 Task: Check the percentage active listings of vinyl sliding in the last 3 years.
Action: Mouse moved to (765, 183)
Screenshot: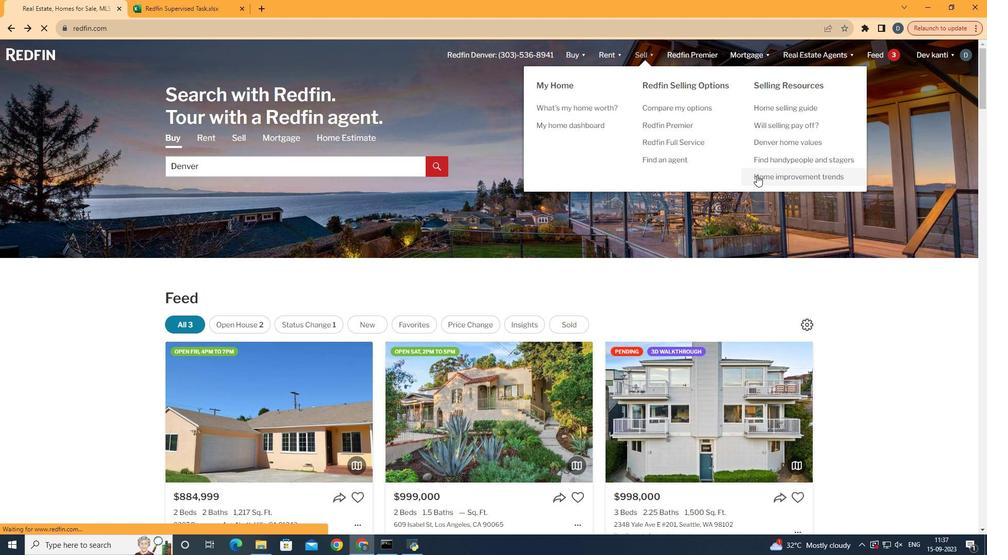 
Action: Mouse pressed left at (765, 183)
Screenshot: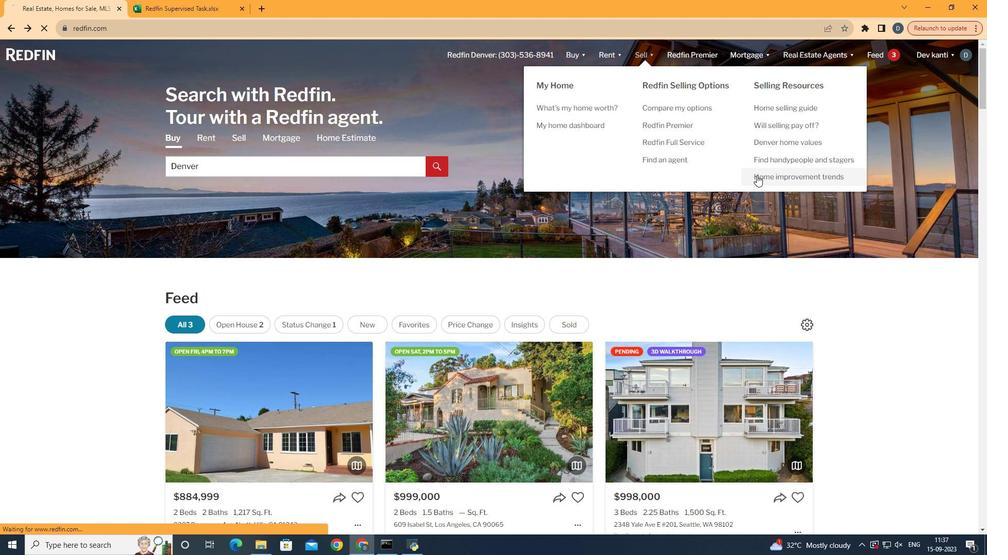 
Action: Mouse moved to (250, 199)
Screenshot: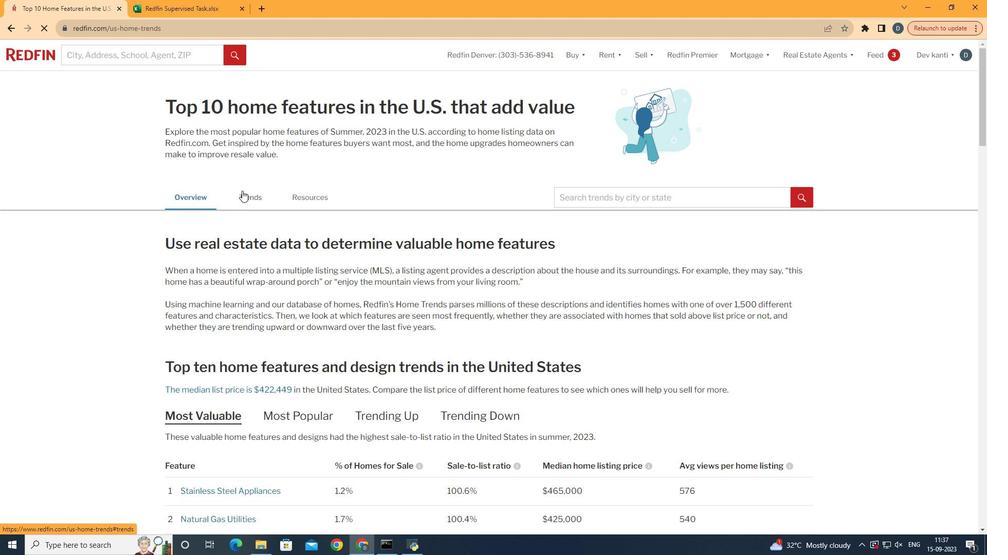 
Action: Mouse pressed left at (250, 199)
Screenshot: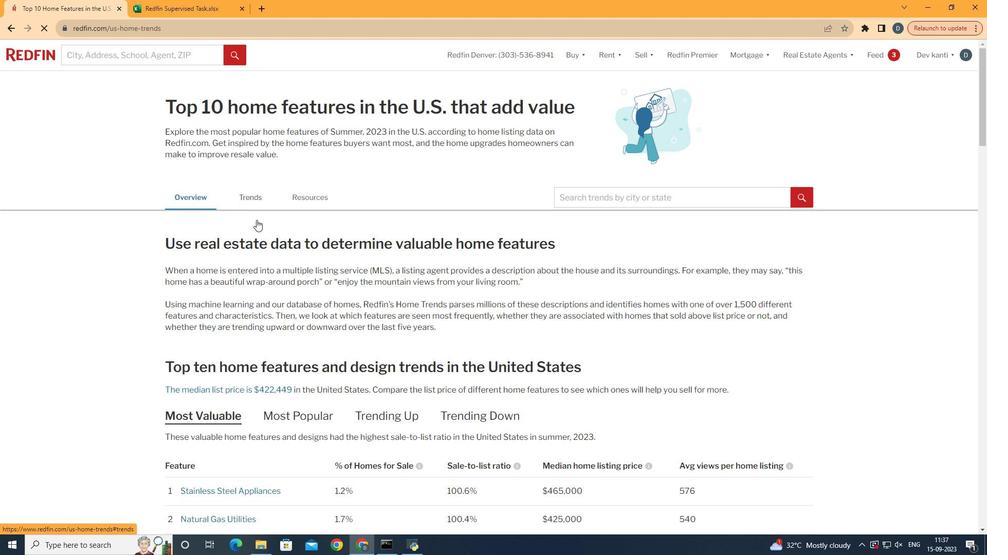 
Action: Mouse moved to (301, 272)
Screenshot: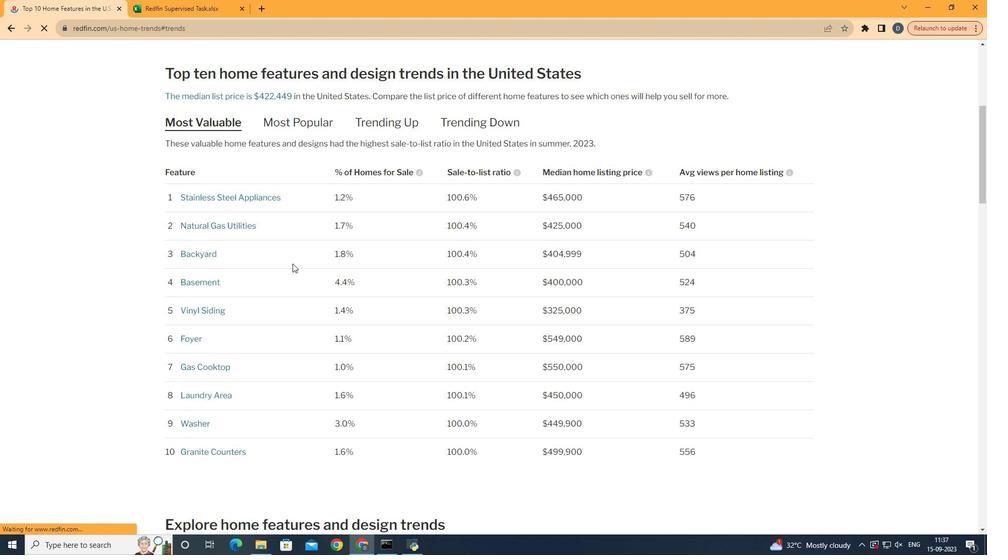 
Action: Mouse scrolled (301, 271) with delta (0, 0)
Screenshot: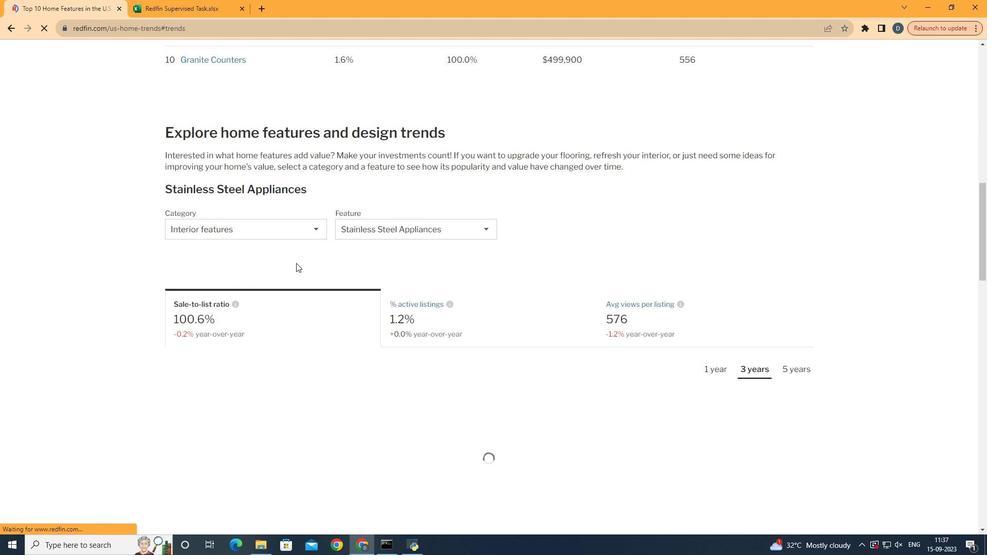 
Action: Mouse scrolled (301, 271) with delta (0, 0)
Screenshot: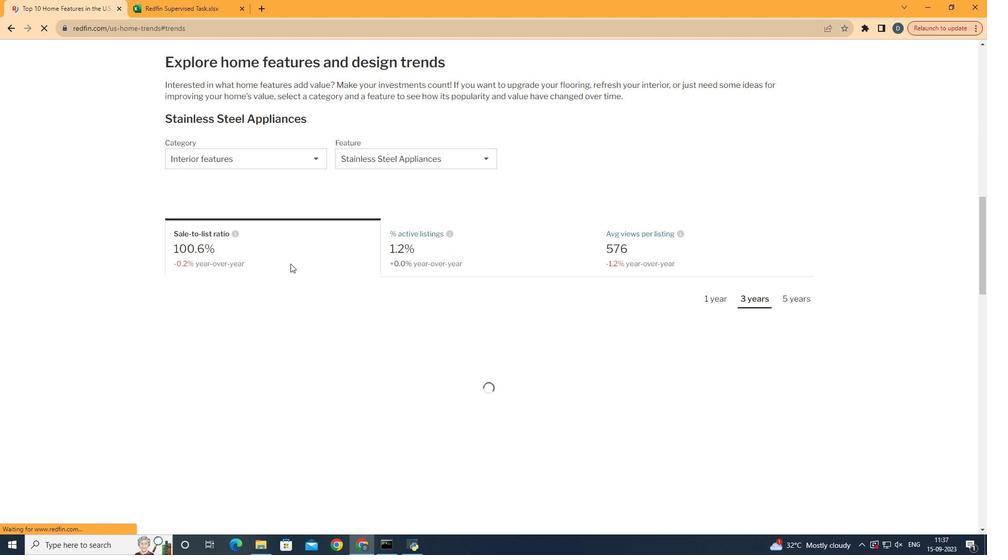 
Action: Mouse scrolled (301, 271) with delta (0, 0)
Screenshot: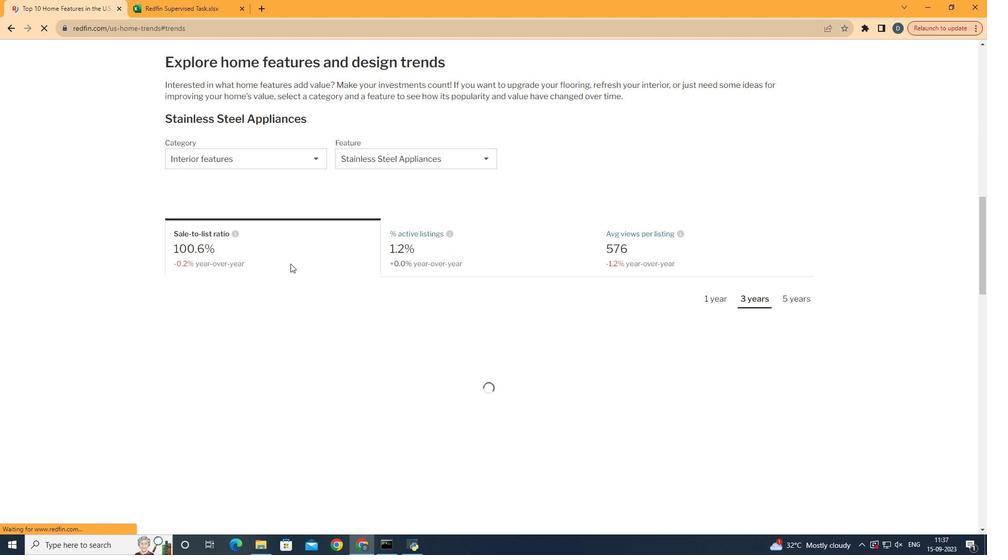 
Action: Mouse scrolled (301, 271) with delta (0, 0)
Screenshot: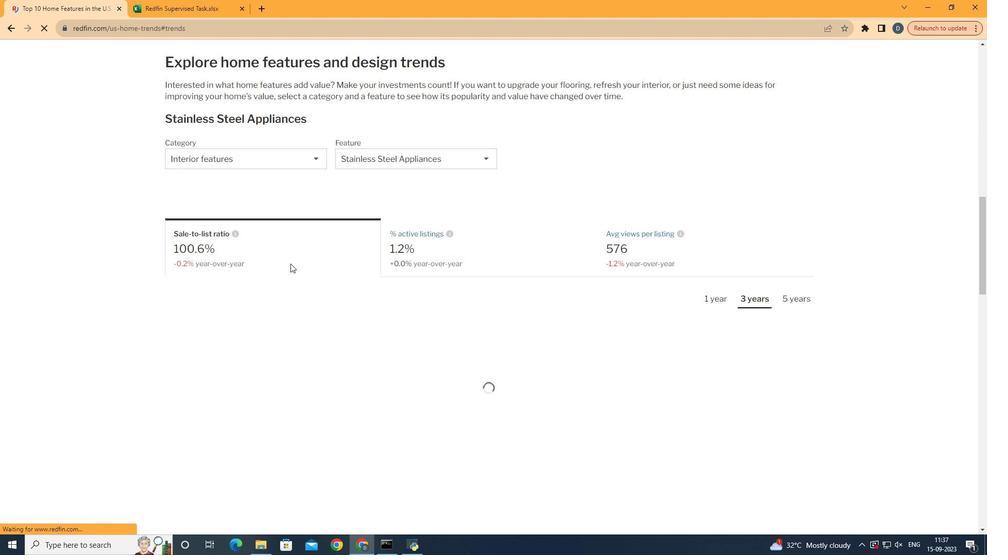 
Action: Mouse moved to (301, 272)
Screenshot: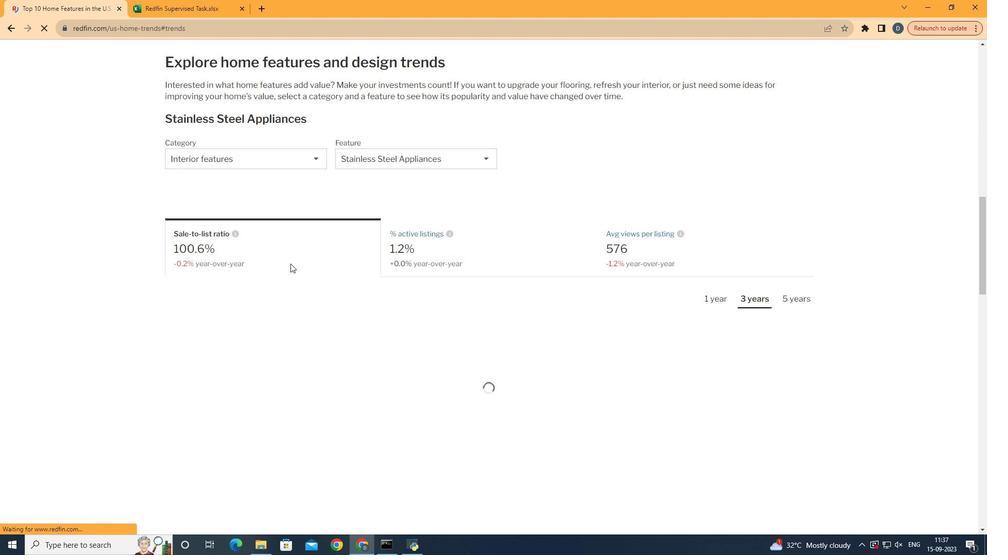 
Action: Mouse scrolled (301, 271) with delta (0, 0)
Screenshot: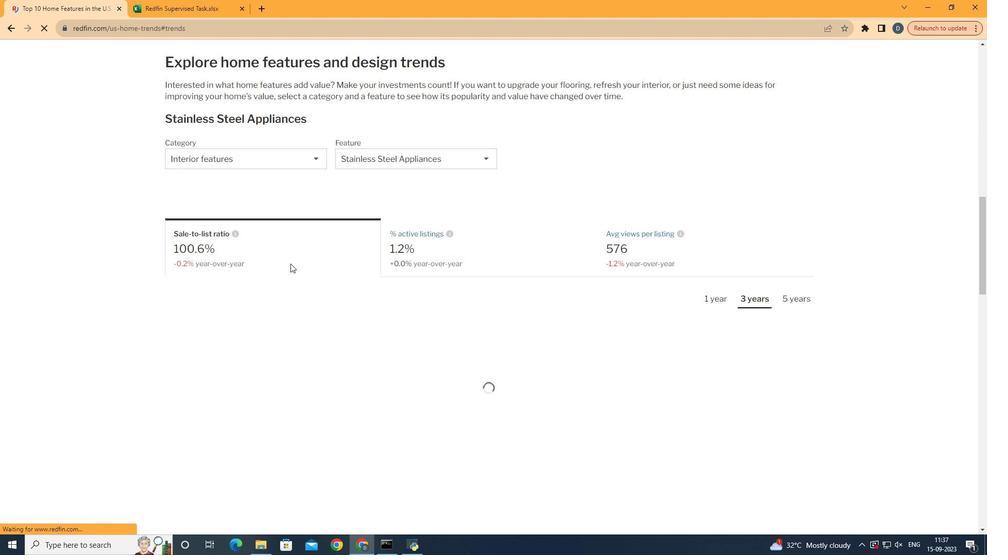 
Action: Mouse scrolled (301, 271) with delta (0, 0)
Screenshot: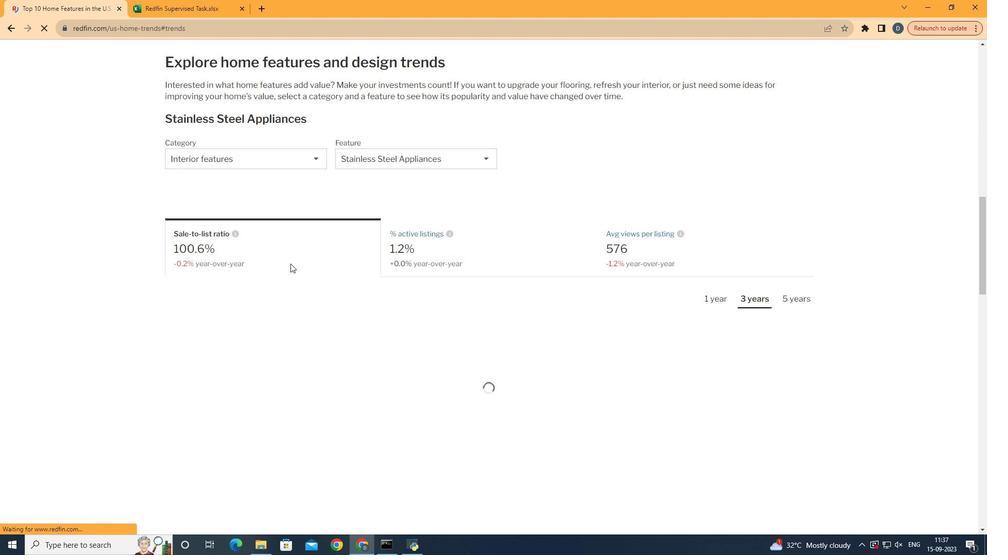 
Action: Mouse scrolled (301, 271) with delta (0, 0)
Screenshot: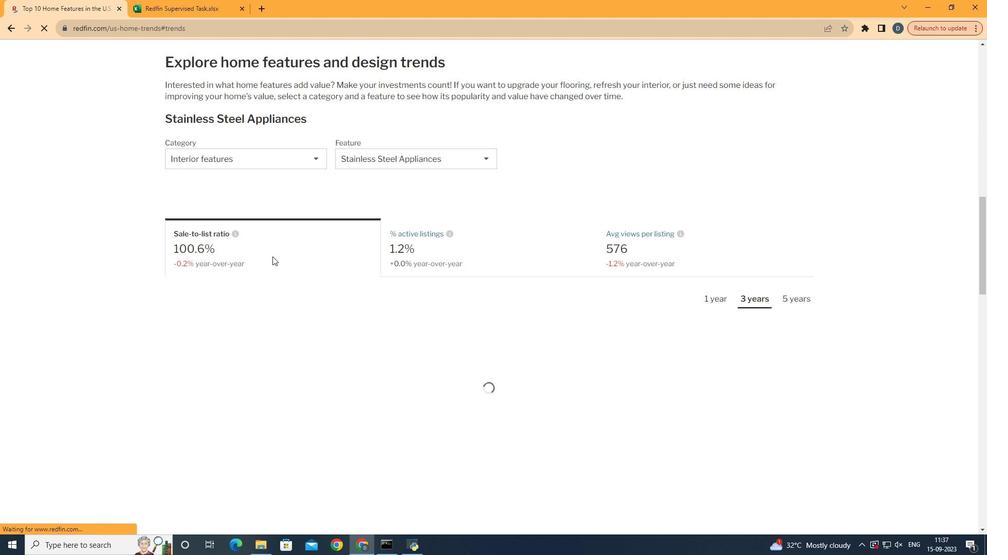 
Action: Mouse scrolled (301, 271) with delta (0, 0)
Screenshot: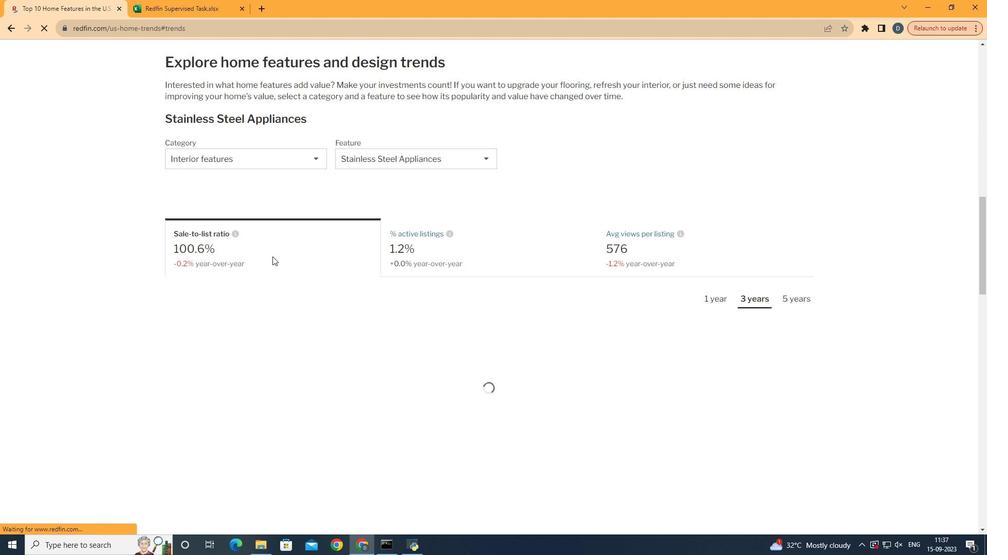 
Action: Mouse scrolled (301, 271) with delta (0, 0)
Screenshot: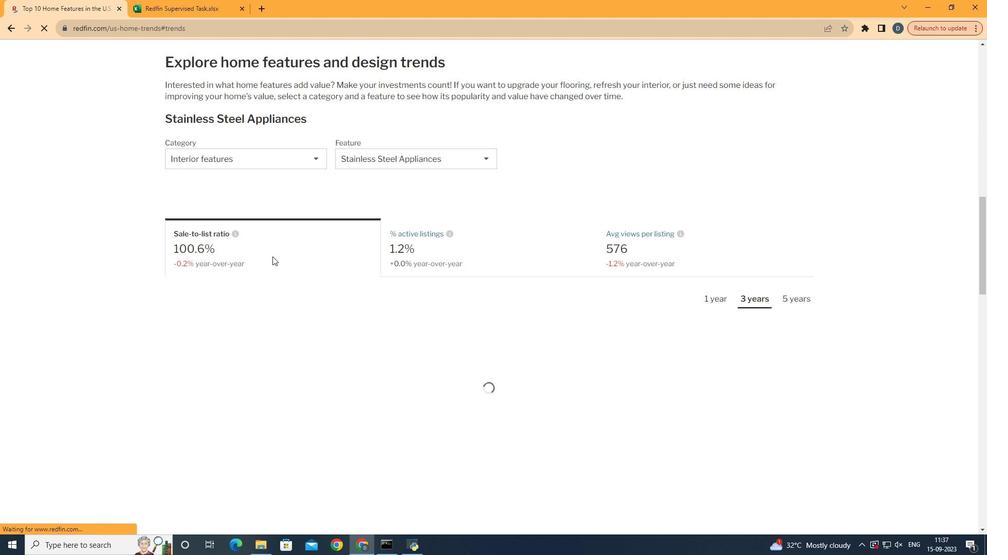 
Action: Mouse moved to (263, 182)
Screenshot: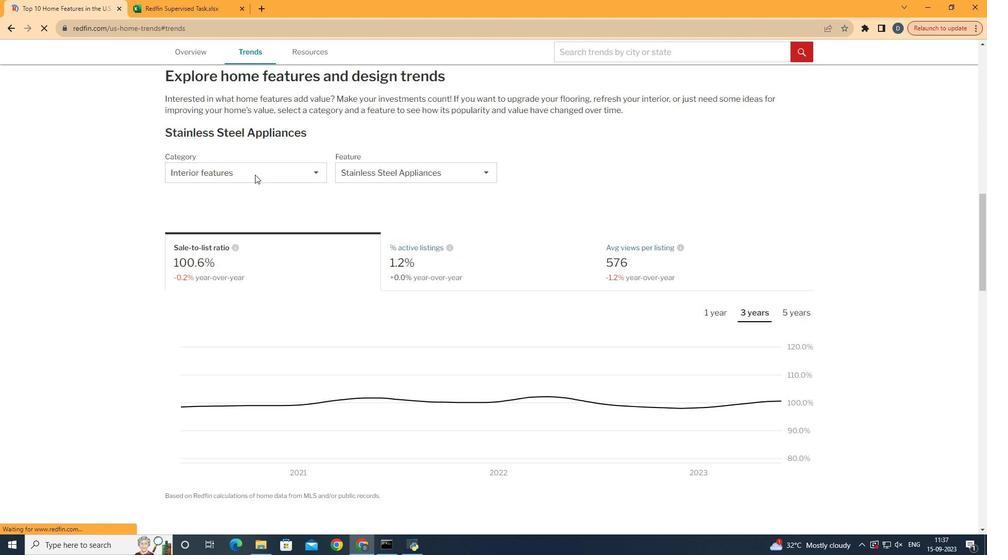 
Action: Mouse pressed left at (263, 182)
Screenshot: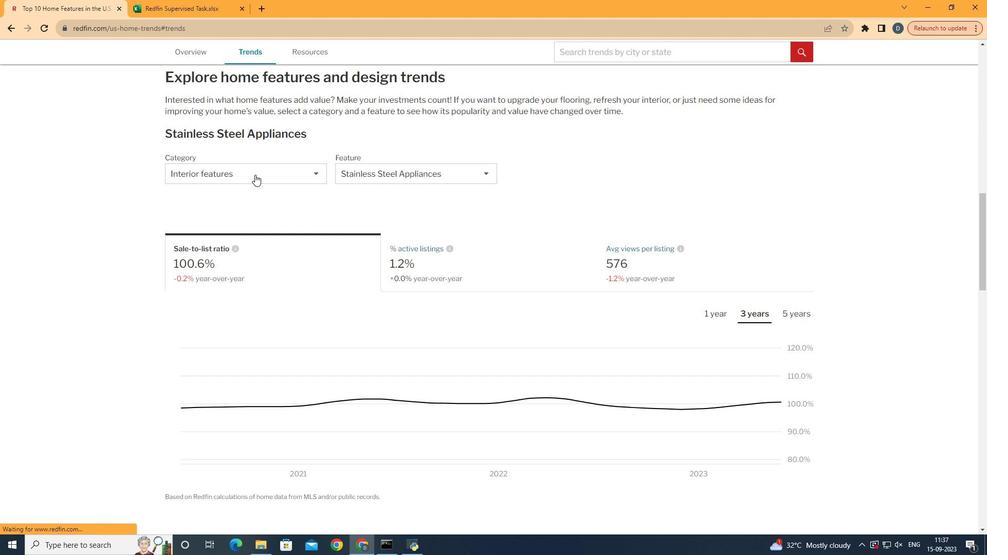 
Action: Mouse moved to (263, 183)
Screenshot: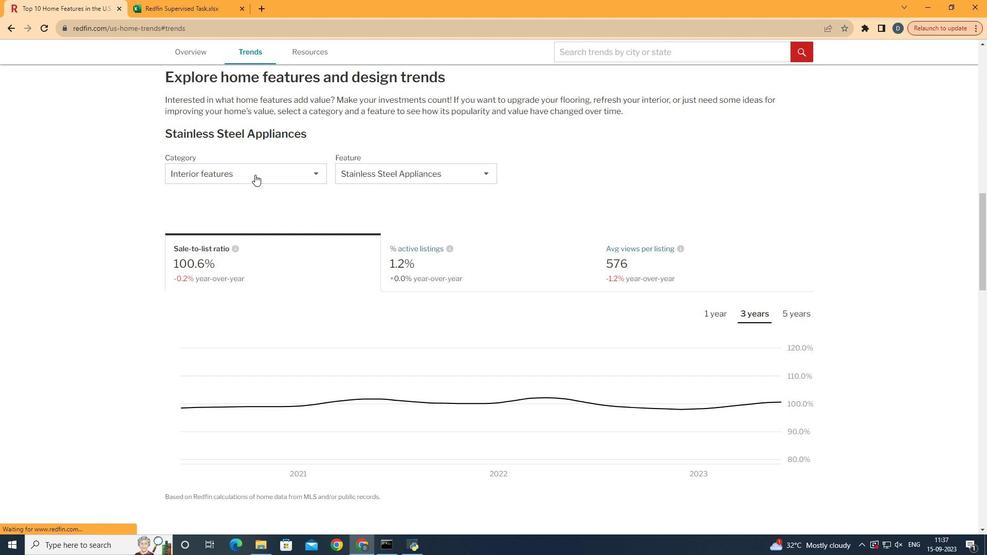 
Action: Mouse pressed left at (263, 183)
Screenshot: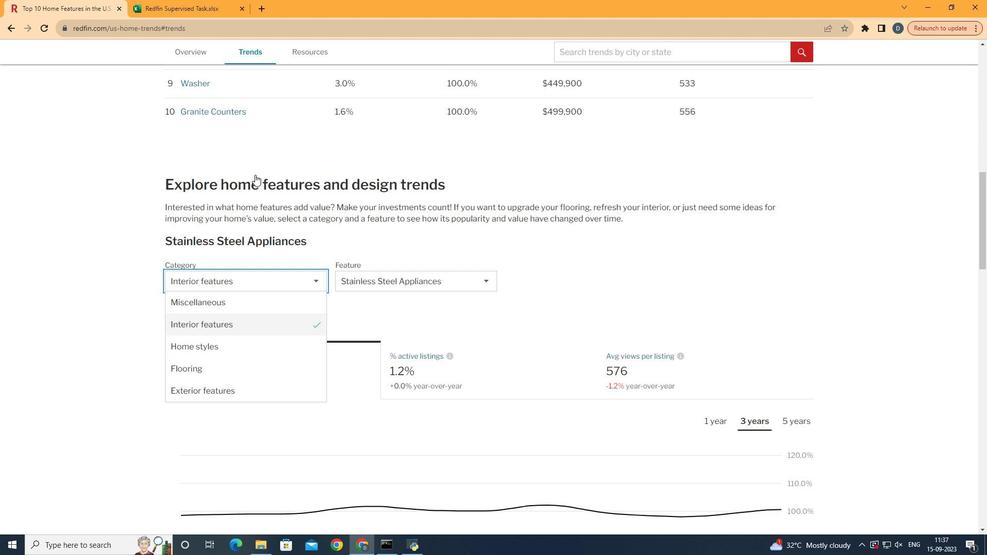 
Action: Mouse moved to (273, 191)
Screenshot: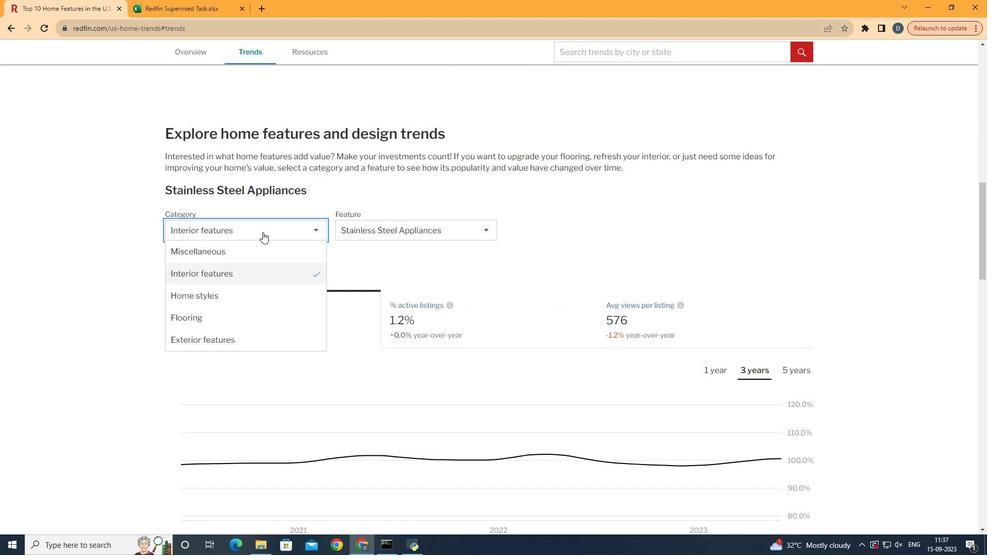 
Action: Mouse scrolled (273, 190) with delta (0, 0)
Screenshot: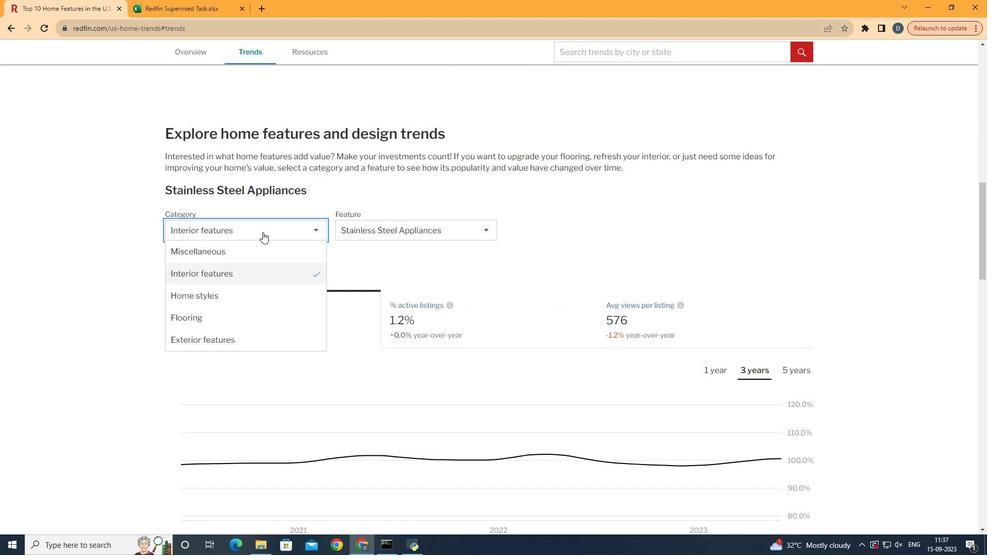 
Action: Mouse moved to (273, 191)
Screenshot: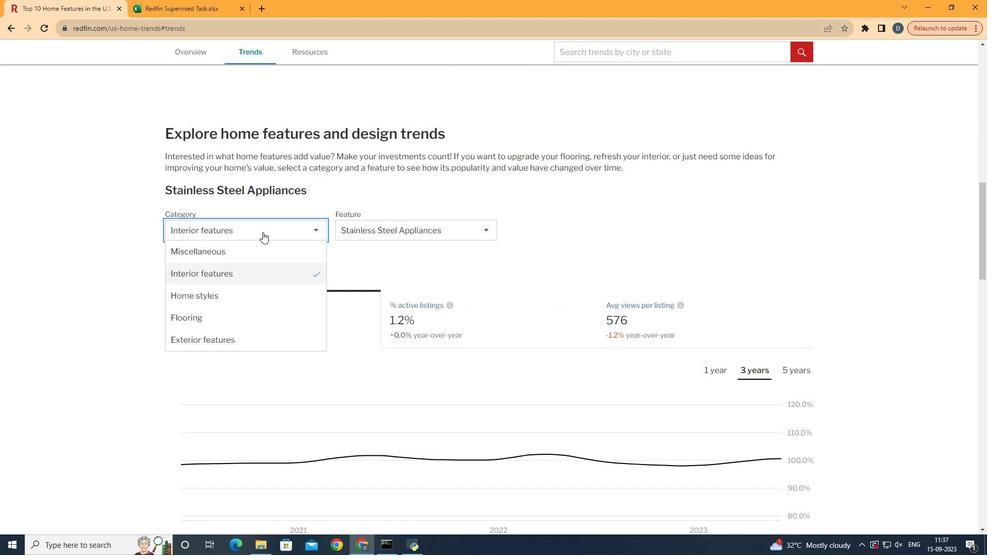 
Action: Mouse scrolled (273, 191) with delta (0, 0)
Screenshot: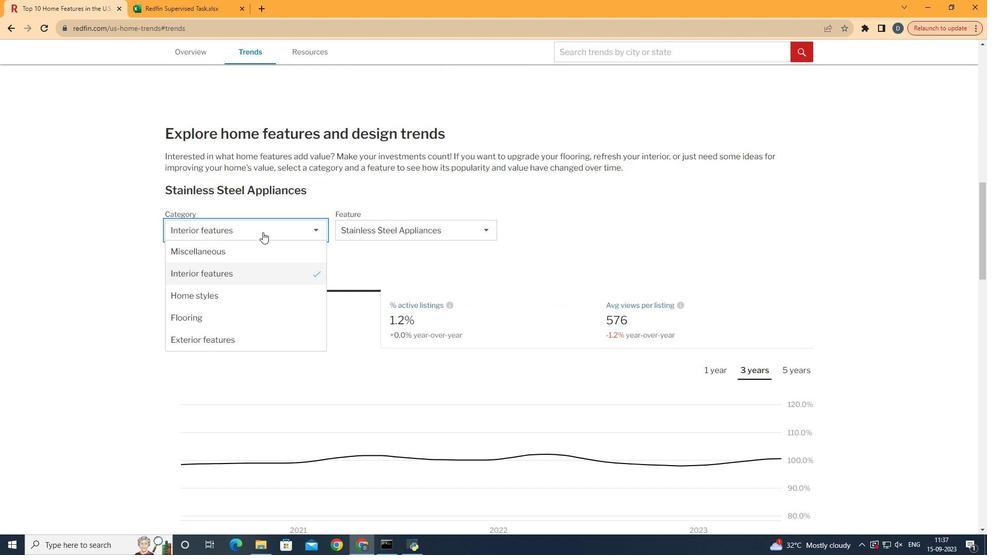 
Action: Mouse scrolled (273, 191) with delta (0, 0)
Screenshot: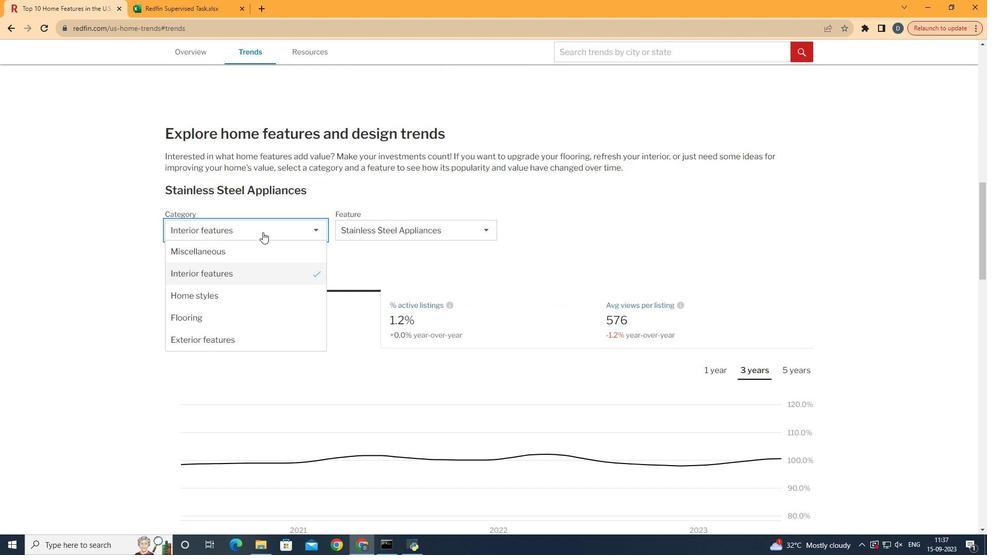 
Action: Mouse scrolled (273, 191) with delta (0, 0)
Screenshot: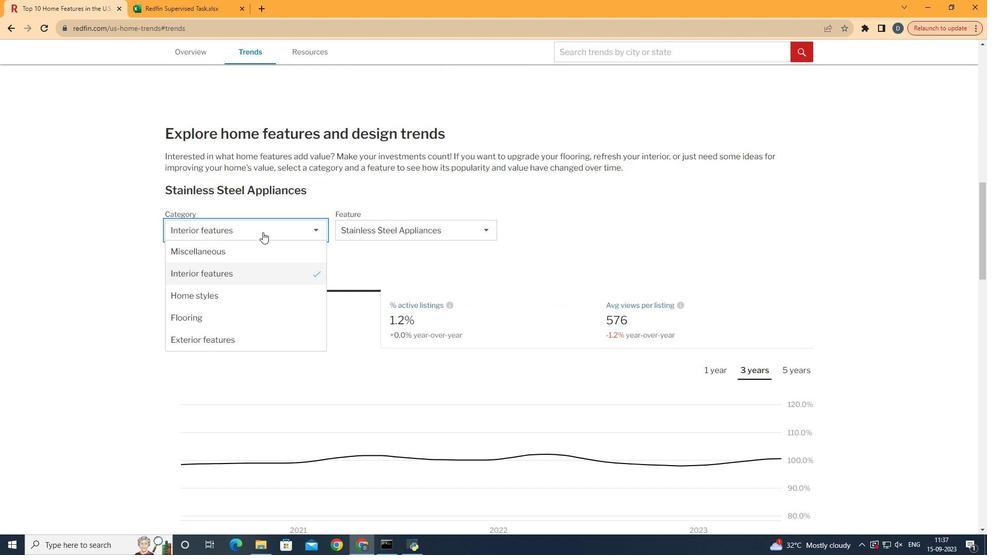 
Action: Mouse scrolled (273, 191) with delta (0, 0)
Screenshot: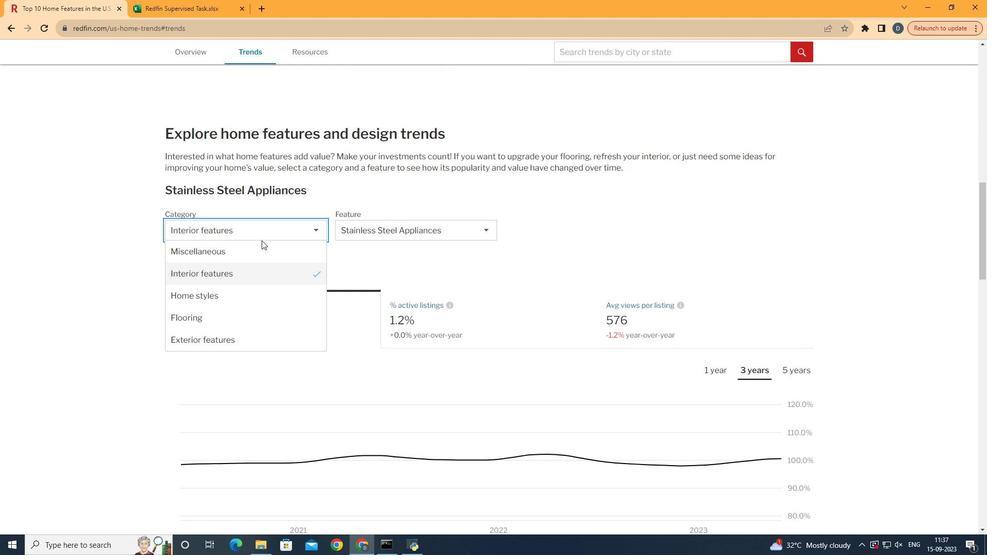 
Action: Mouse scrolled (273, 191) with delta (0, 0)
Screenshot: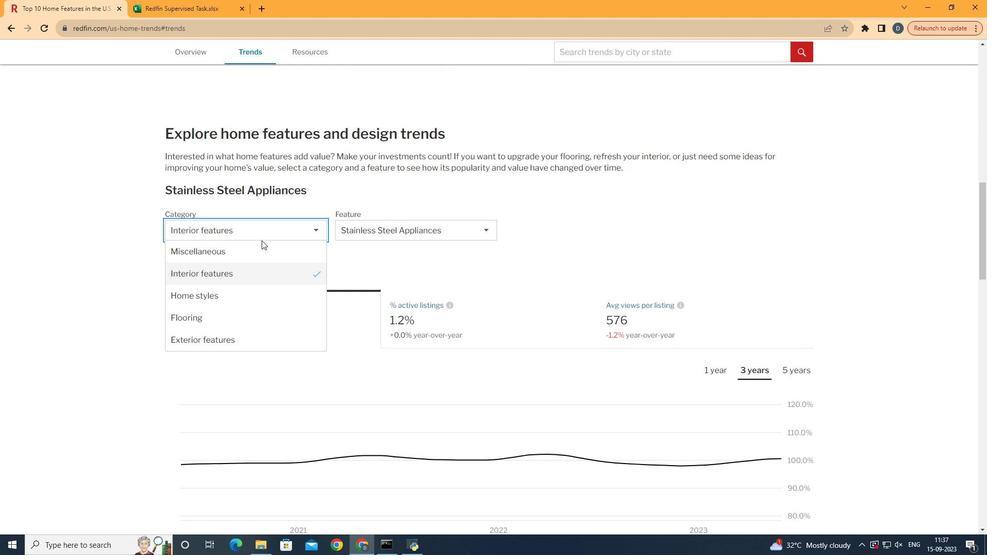 
Action: Mouse scrolled (273, 191) with delta (0, 0)
Screenshot: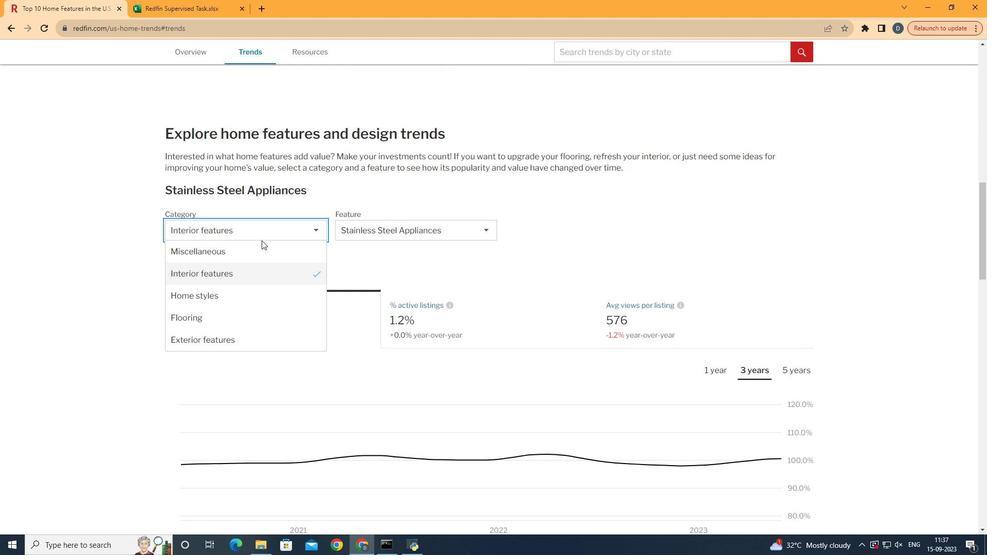 
Action: Mouse moved to (273, 346)
Screenshot: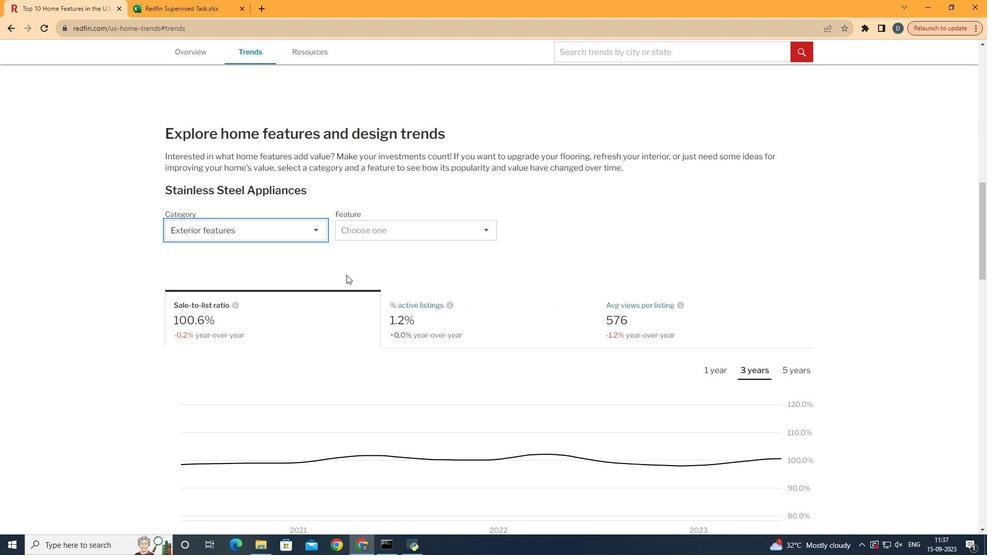 
Action: Mouse pressed left at (273, 346)
Screenshot: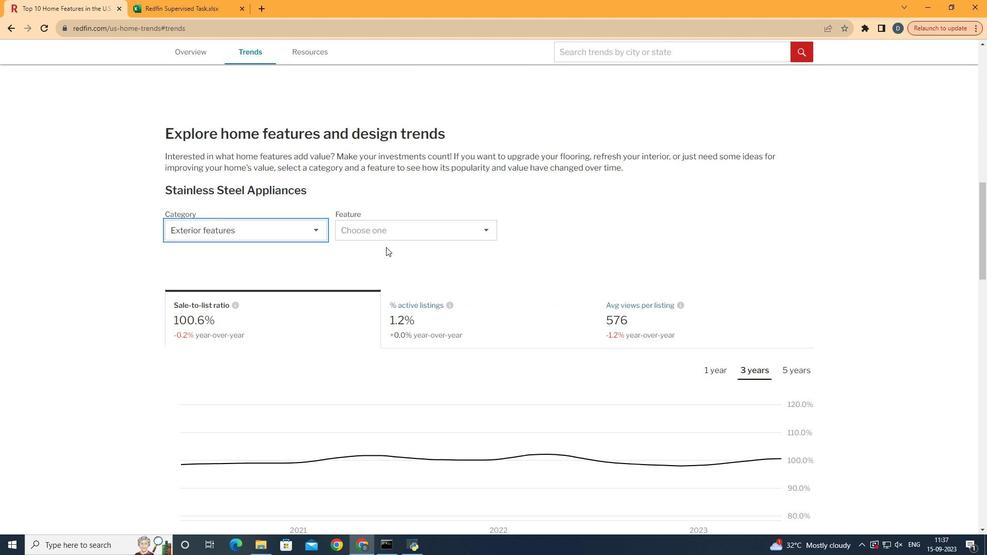 
Action: Mouse moved to (412, 240)
Screenshot: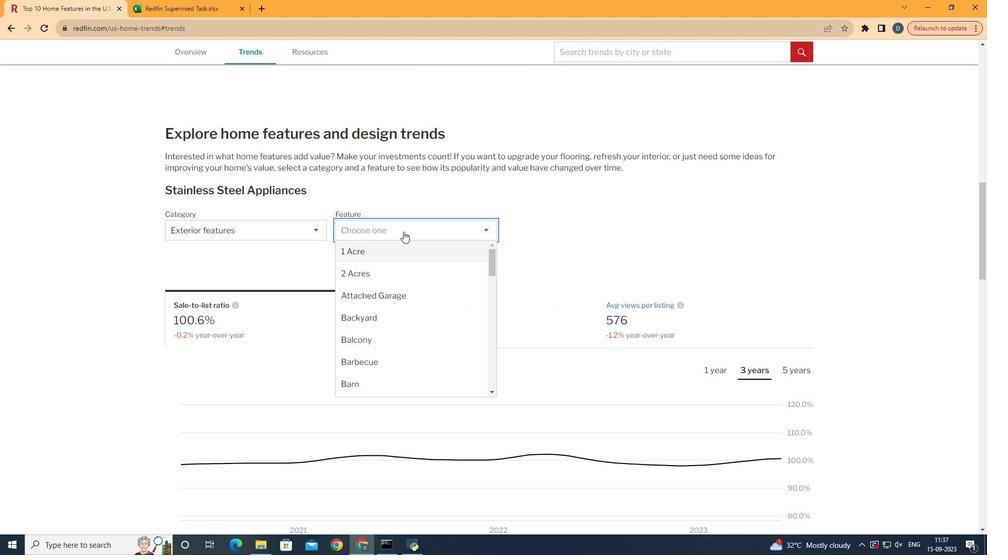 
Action: Mouse pressed left at (412, 240)
Screenshot: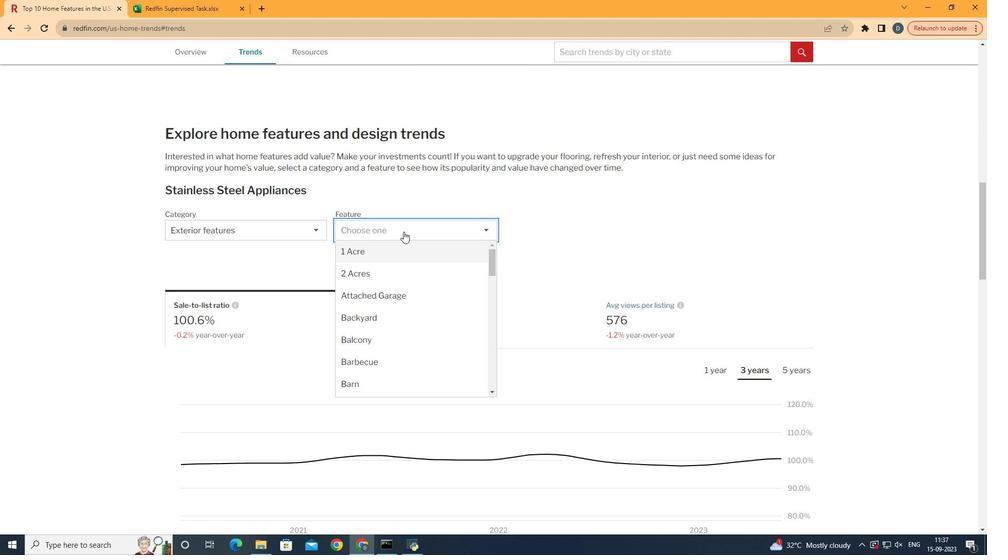 
Action: Mouse moved to (416, 355)
Screenshot: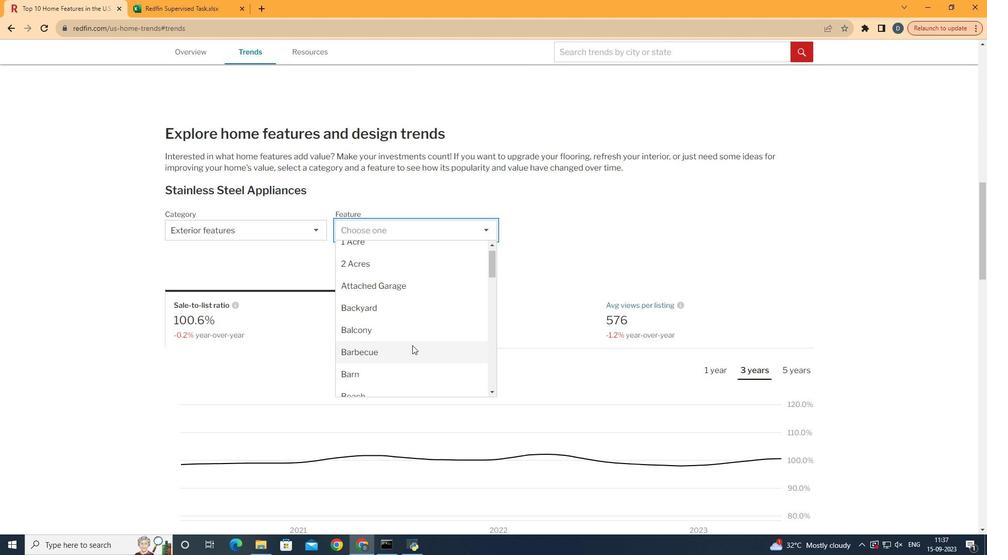 
Action: Mouse scrolled (416, 354) with delta (0, 0)
Screenshot: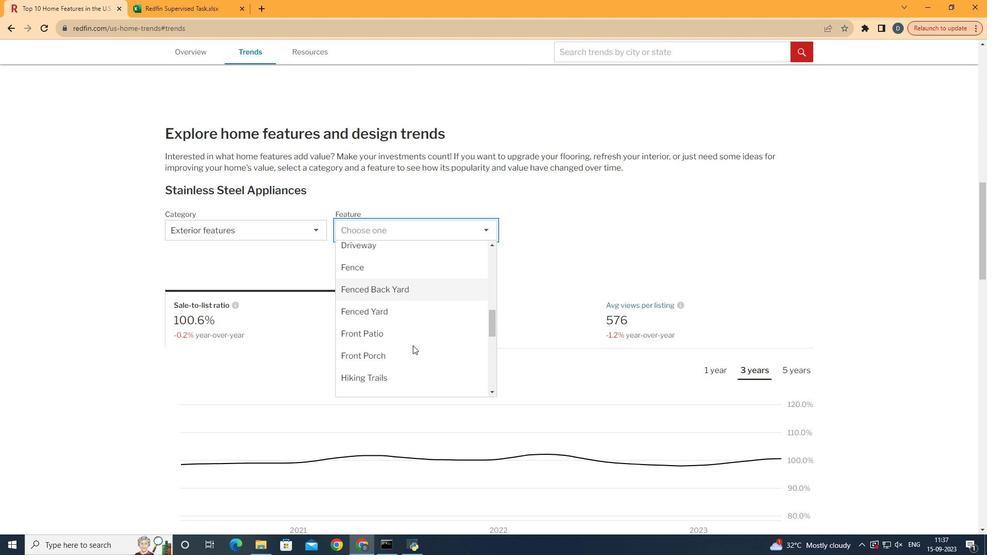
Action: Mouse scrolled (416, 354) with delta (0, 0)
Screenshot: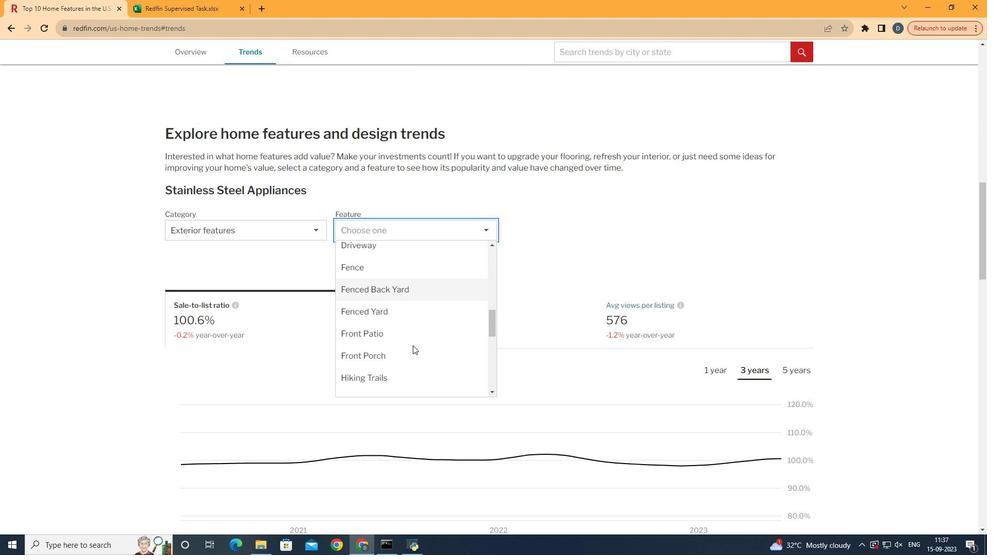 
Action: Mouse scrolled (416, 354) with delta (0, 0)
Screenshot: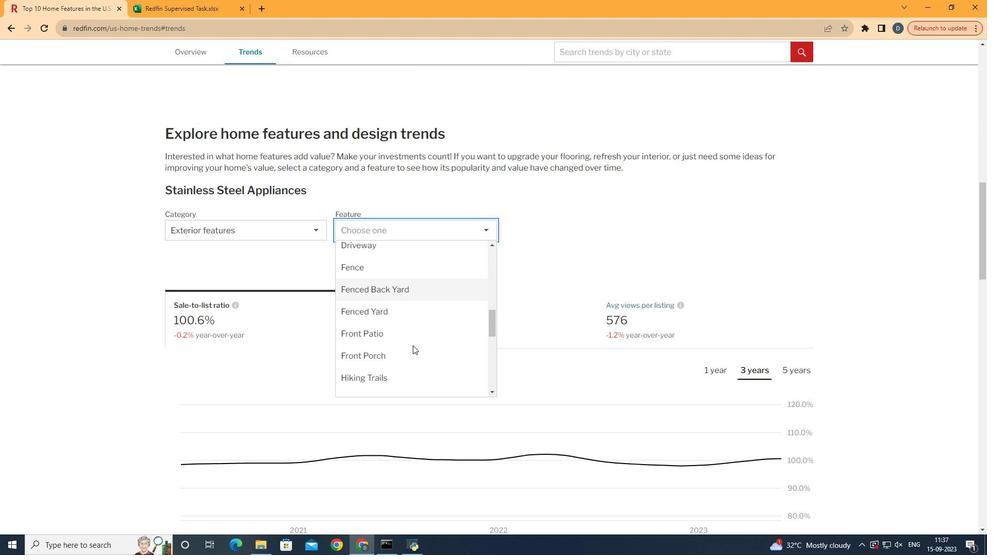 
Action: Mouse moved to (417, 355)
Screenshot: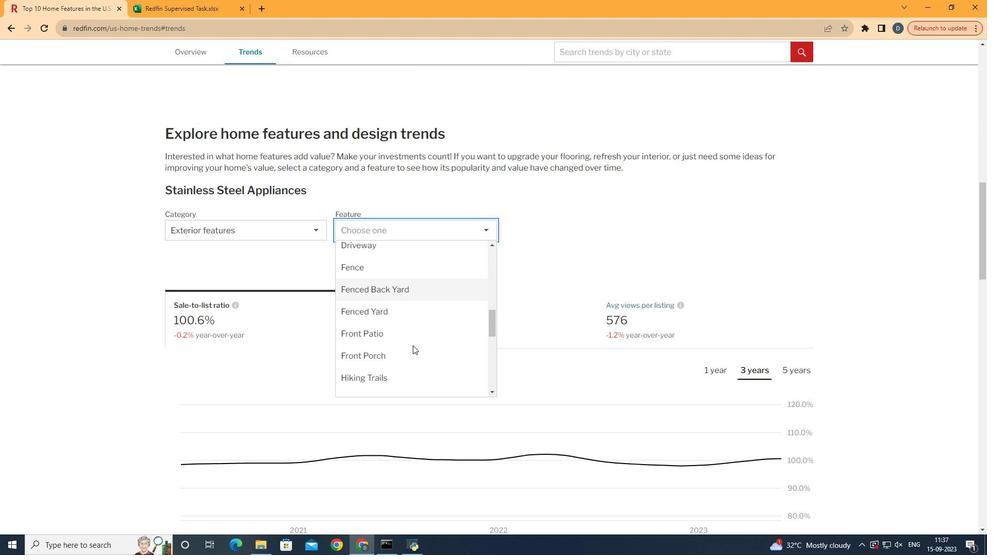 
Action: Mouse scrolled (417, 354) with delta (0, 0)
Screenshot: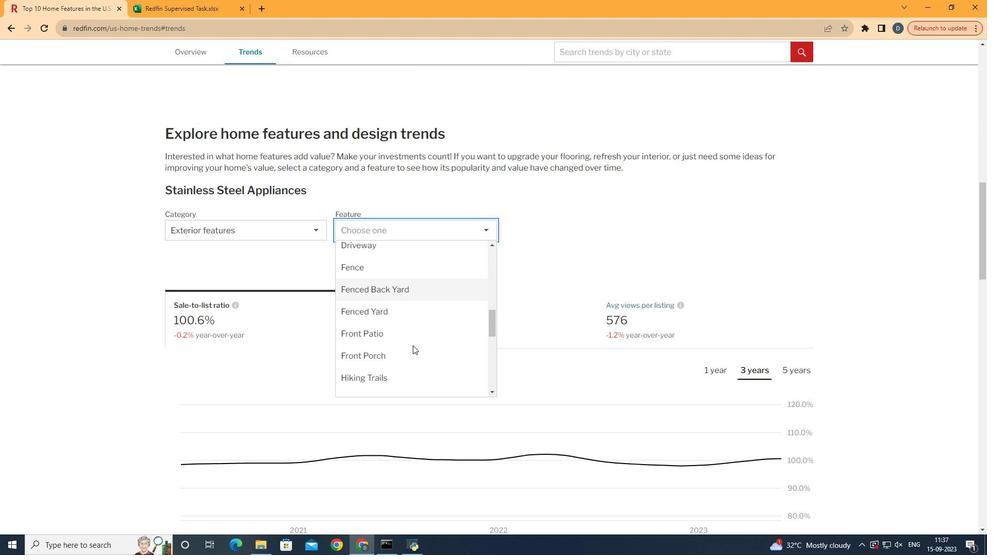 
Action: Mouse moved to (418, 355)
Screenshot: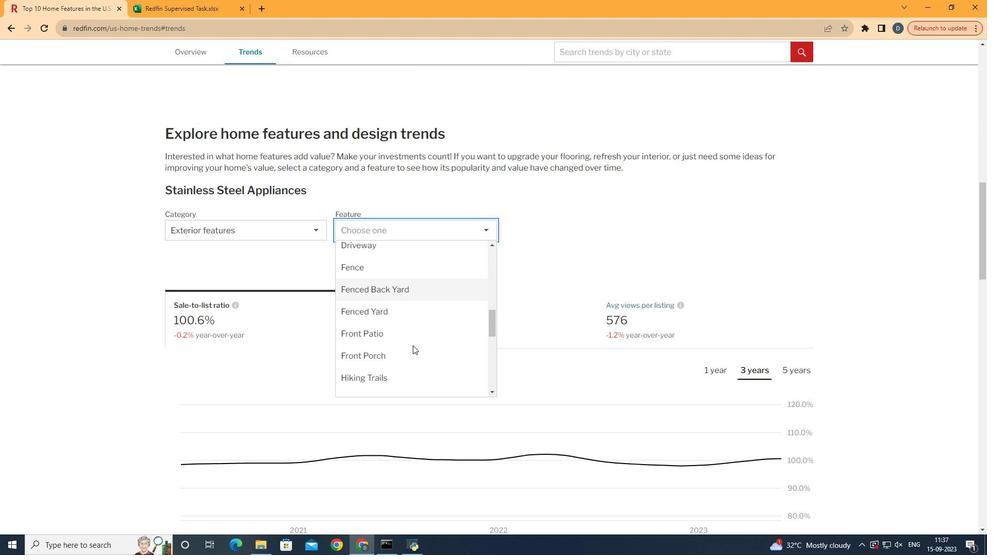 
Action: Mouse scrolled (418, 354) with delta (0, 0)
Screenshot: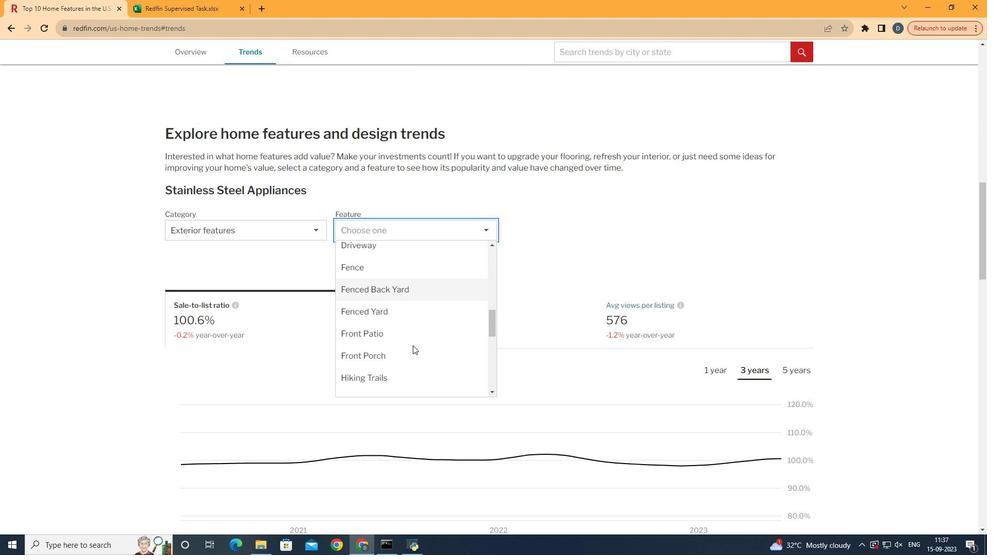 
Action: Mouse moved to (419, 354)
Screenshot: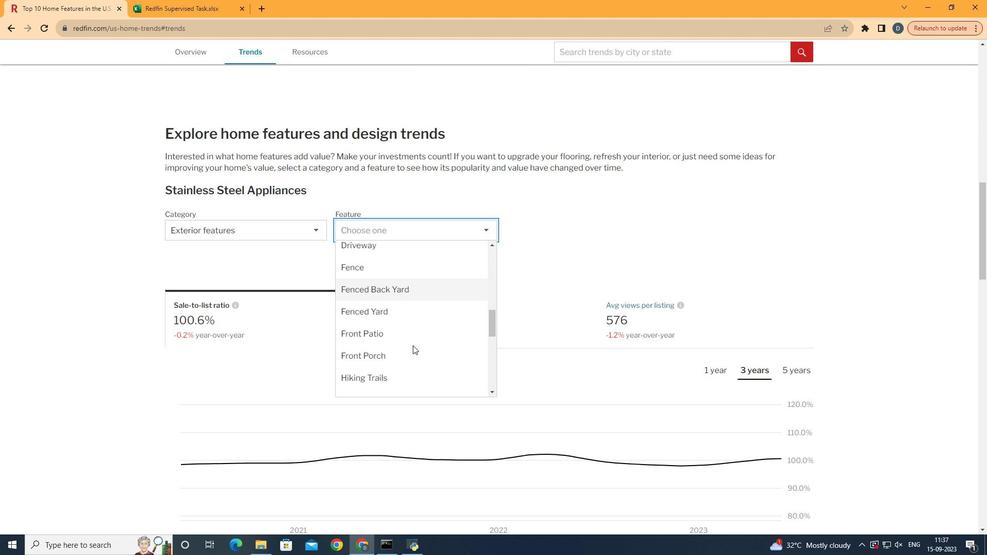 
Action: Mouse scrolled (419, 354) with delta (0, 0)
Screenshot: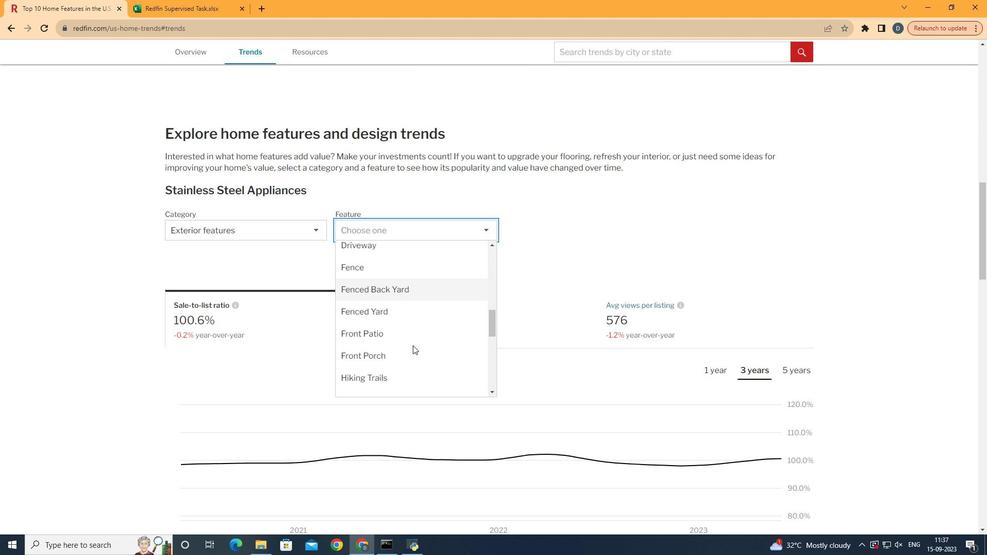 
Action: Mouse moved to (420, 354)
Screenshot: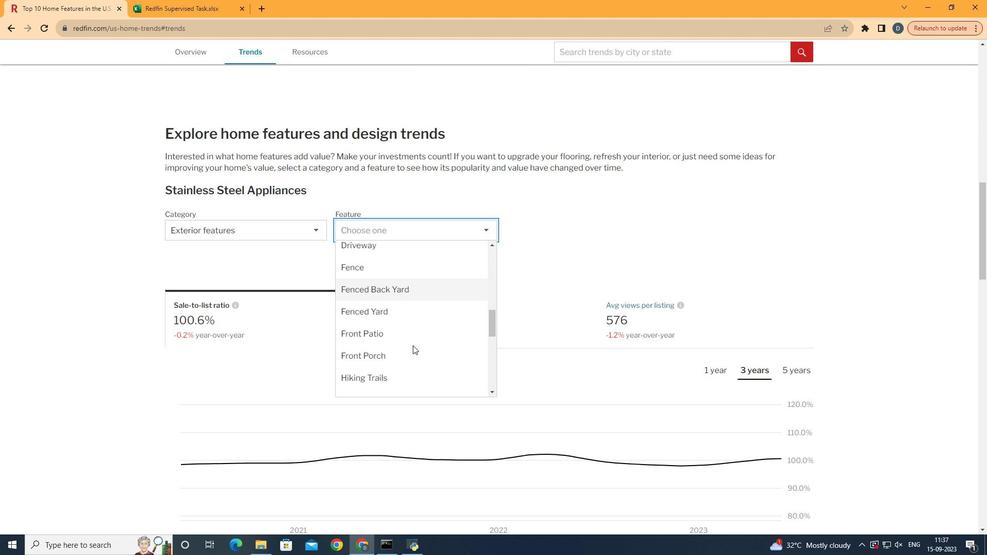 
Action: Mouse scrolled (420, 353) with delta (0, 0)
Screenshot: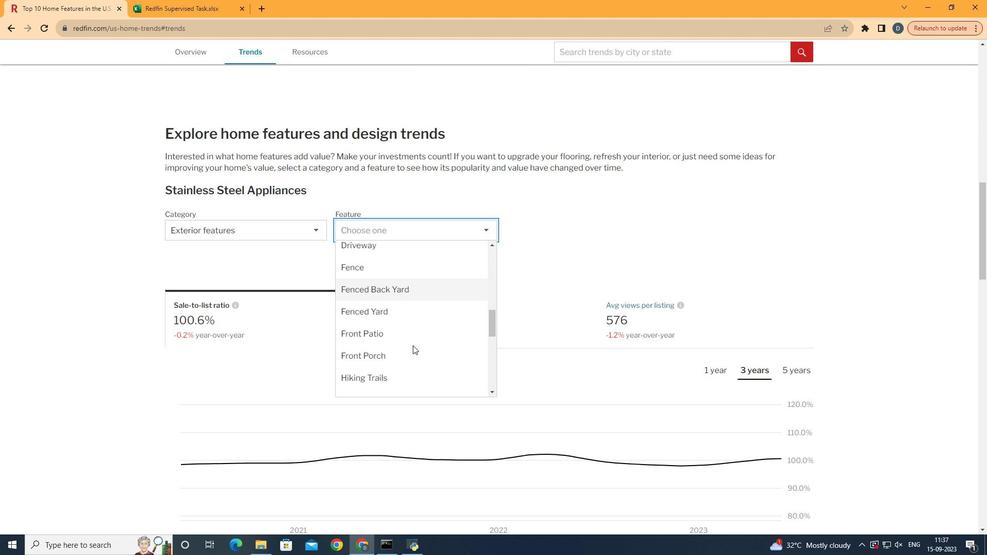 
Action: Mouse moved to (421, 354)
Screenshot: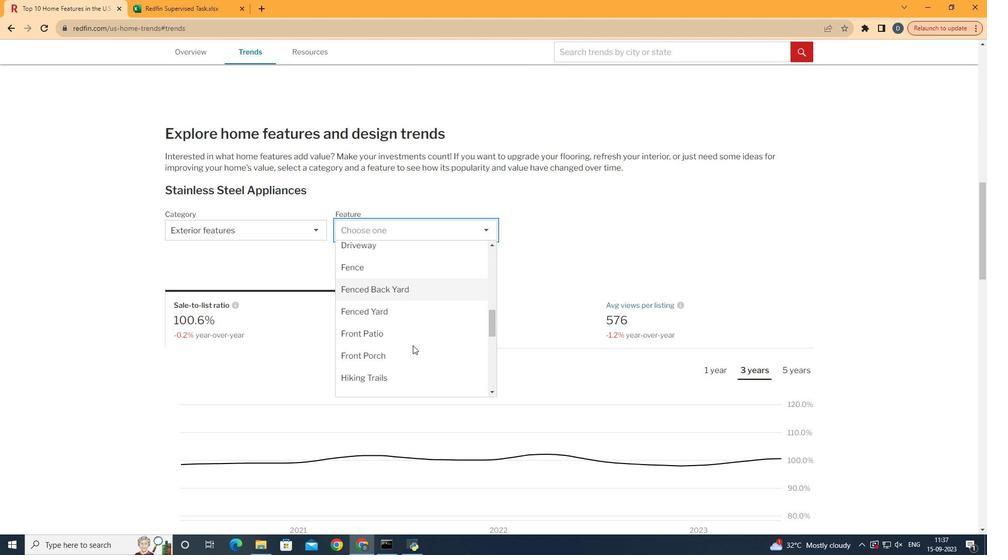 
Action: Mouse scrolled (421, 353) with delta (0, 0)
Screenshot: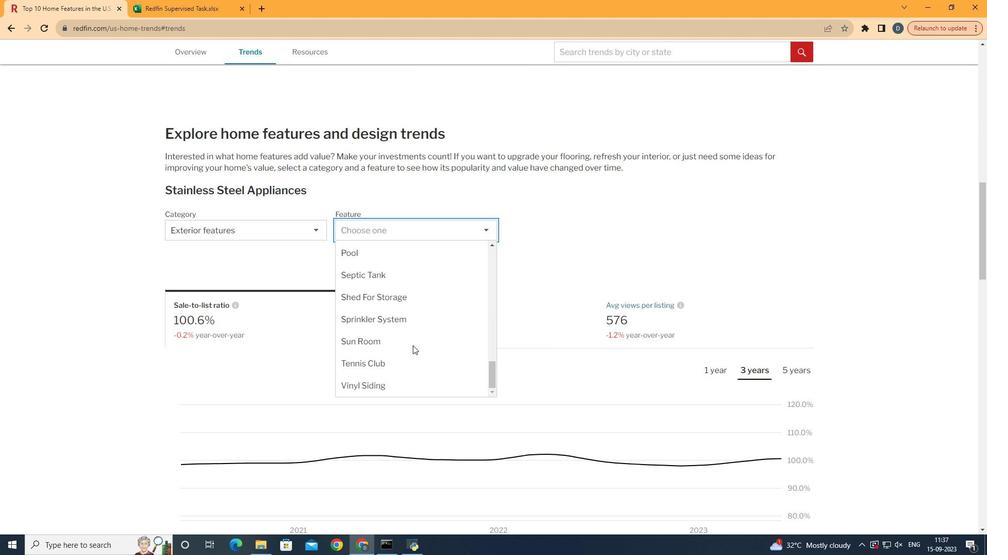 
Action: Mouse scrolled (421, 353) with delta (0, 0)
Screenshot: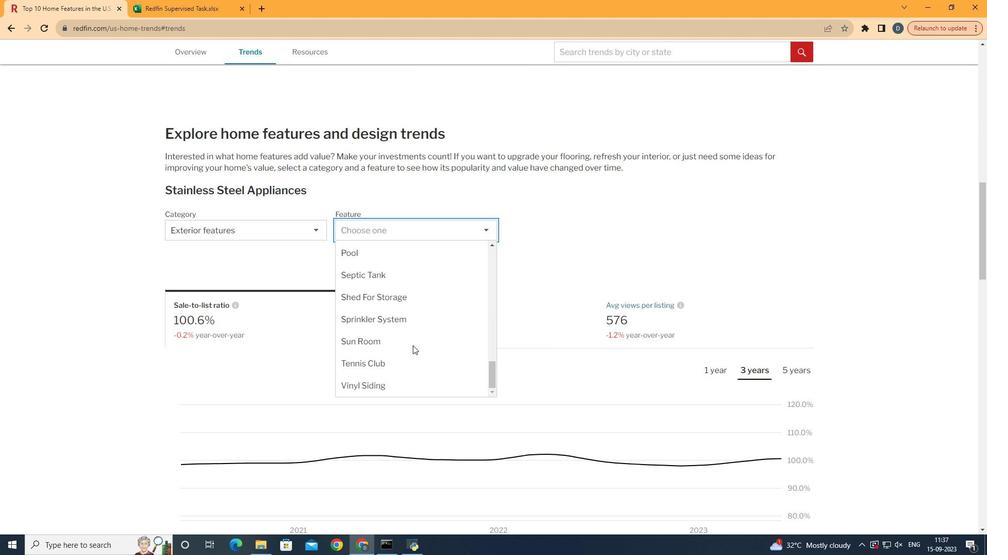 
Action: Mouse scrolled (421, 353) with delta (0, 0)
Screenshot: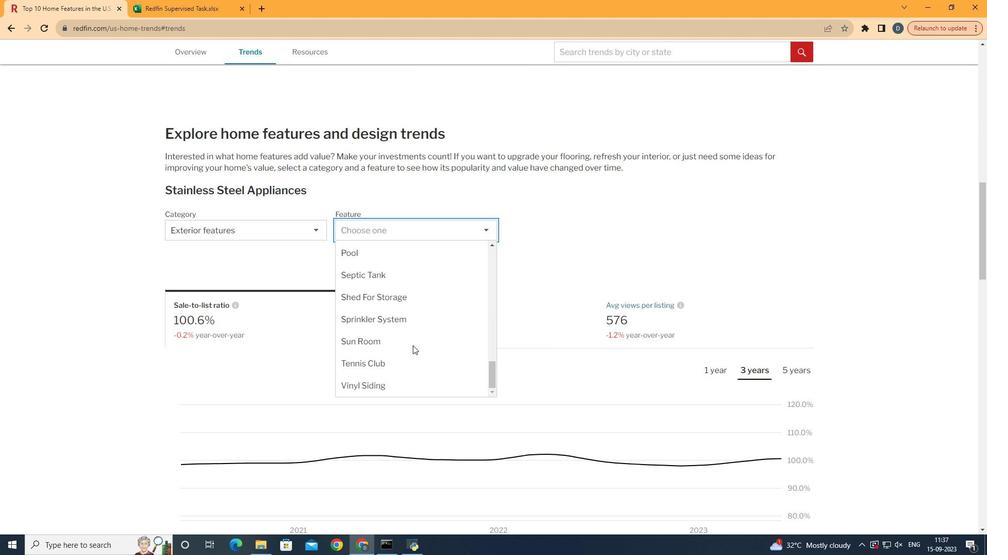 
Action: Mouse scrolled (421, 353) with delta (0, 0)
Screenshot: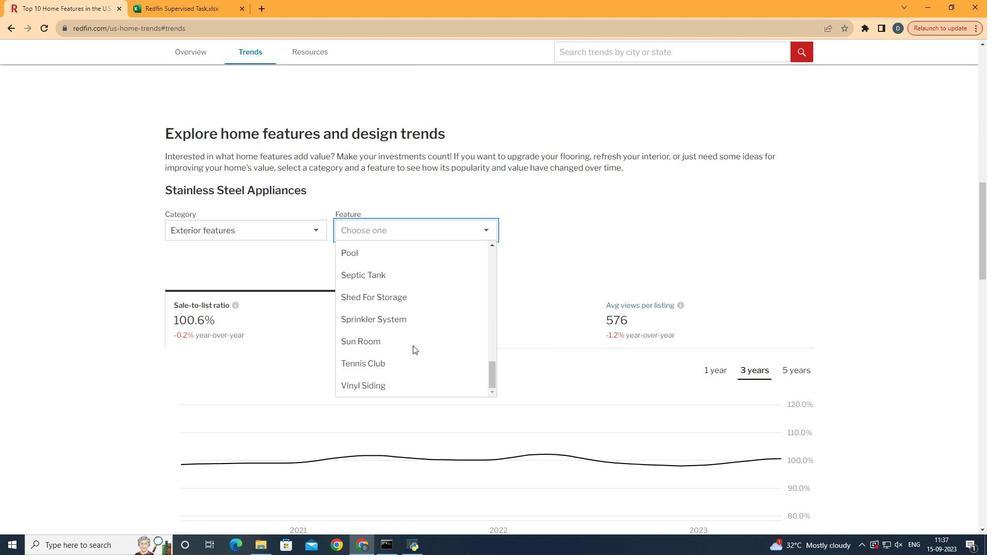 
Action: Mouse scrolled (421, 353) with delta (0, 0)
Screenshot: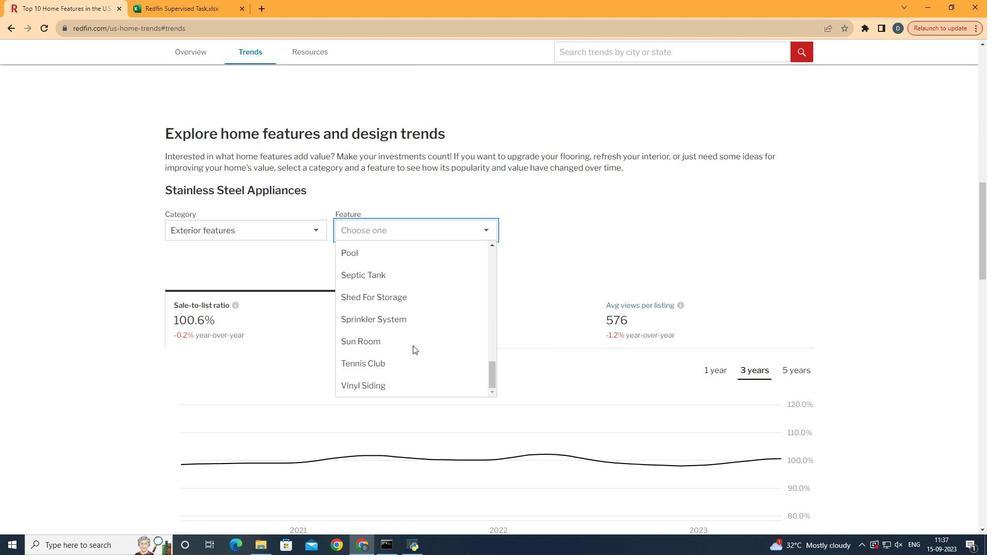 
Action: Mouse scrolled (421, 353) with delta (0, 0)
Screenshot: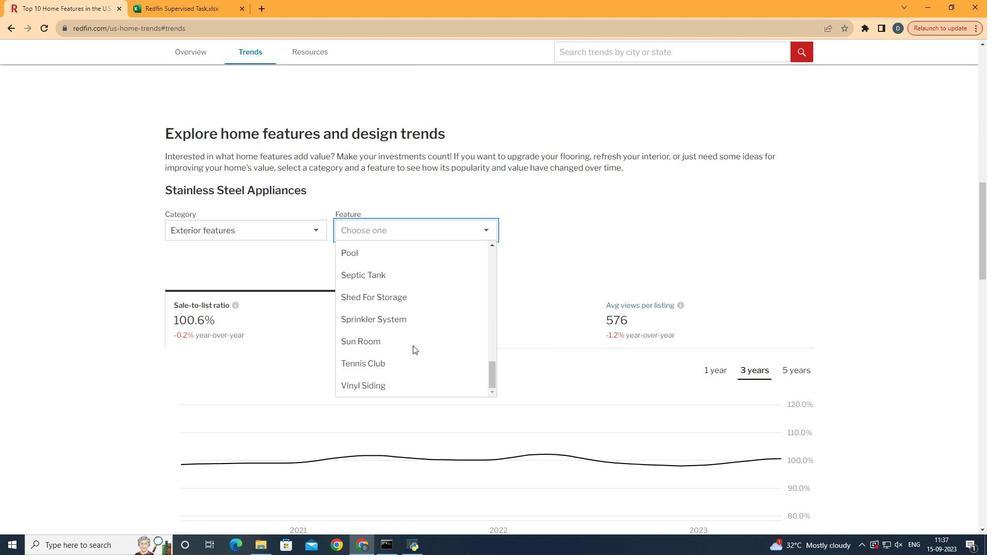 
Action: Mouse scrolled (421, 353) with delta (0, 0)
Screenshot: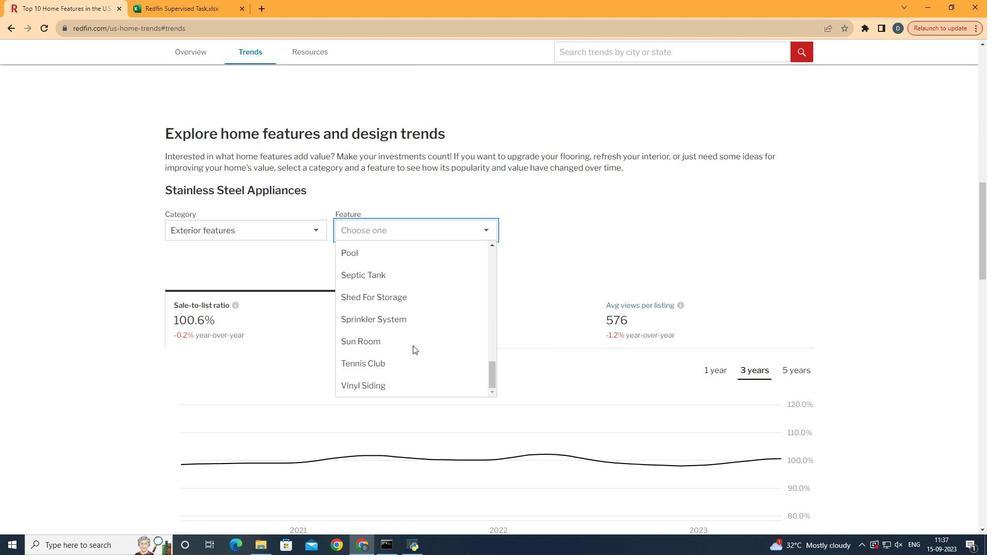 
Action: Mouse scrolled (421, 353) with delta (0, 0)
Screenshot: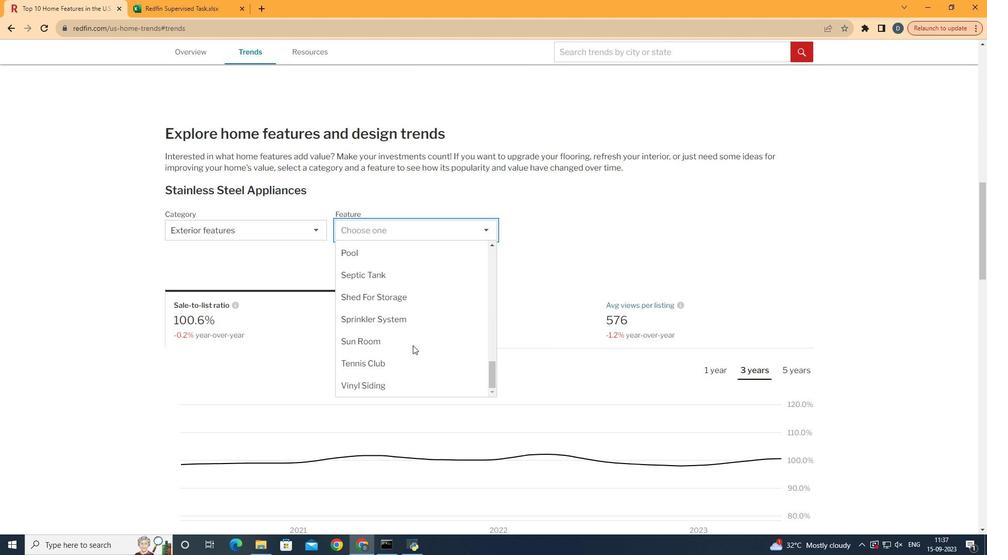 
Action: Mouse scrolled (421, 353) with delta (0, 0)
Screenshot: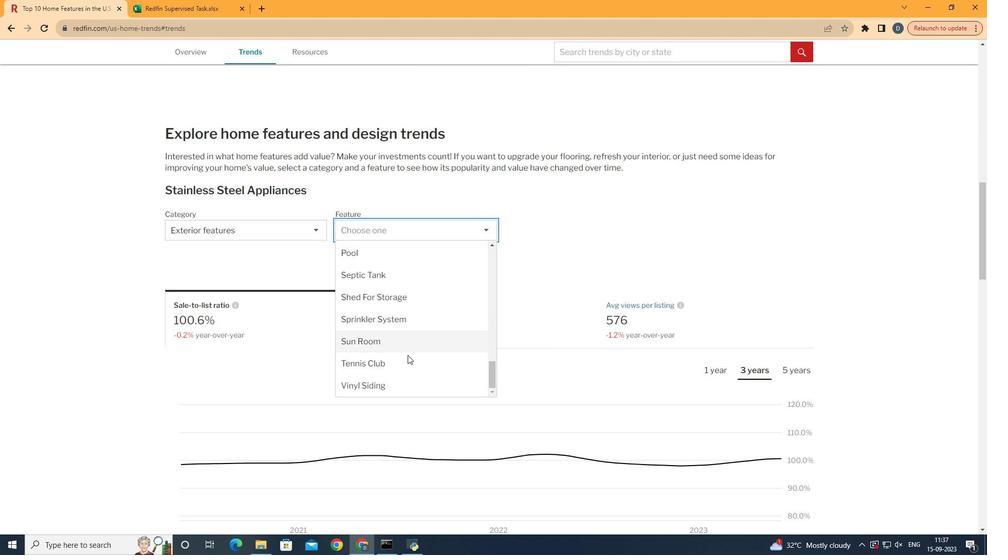 
Action: Mouse scrolled (421, 353) with delta (0, 0)
Screenshot: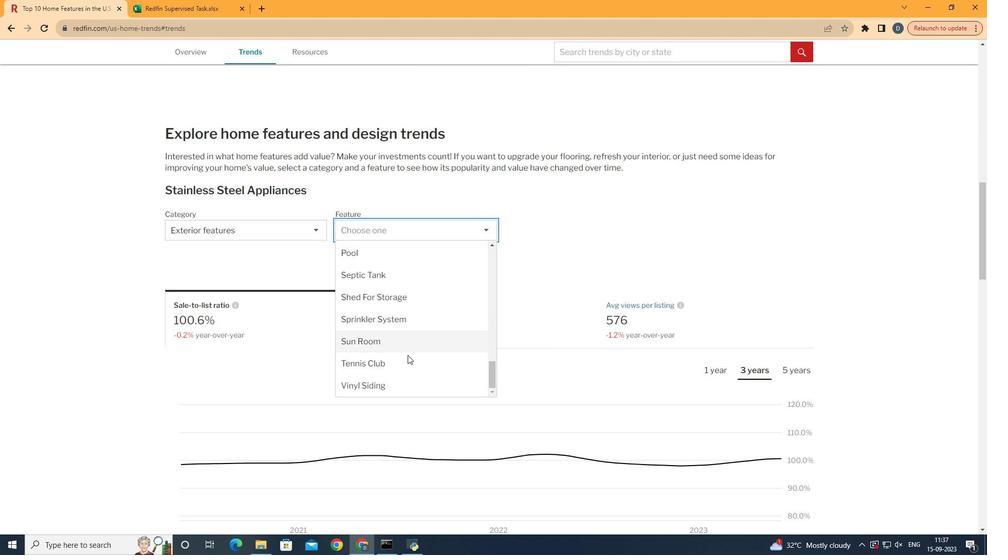
Action: Mouse scrolled (421, 353) with delta (0, 0)
Screenshot: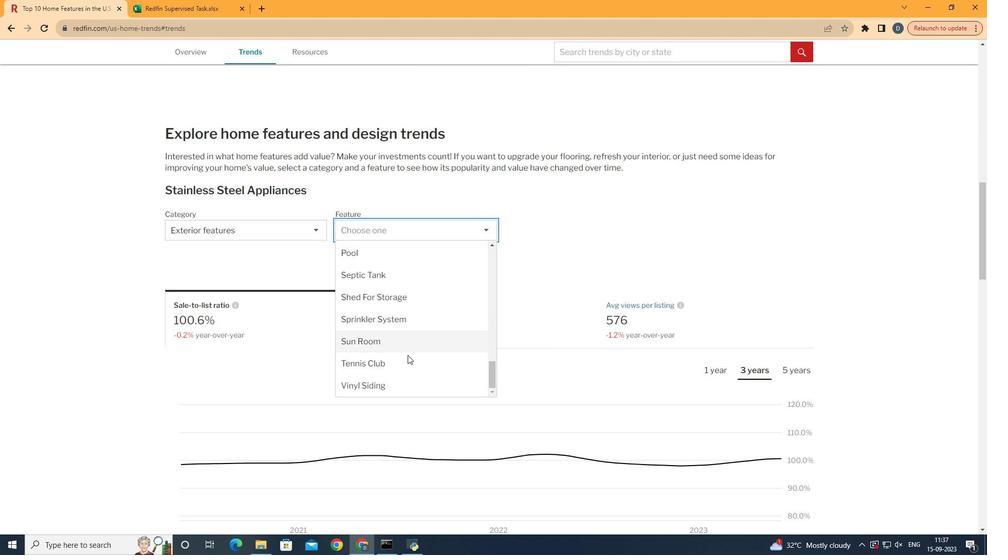 
Action: Mouse scrolled (421, 353) with delta (0, 0)
Screenshot: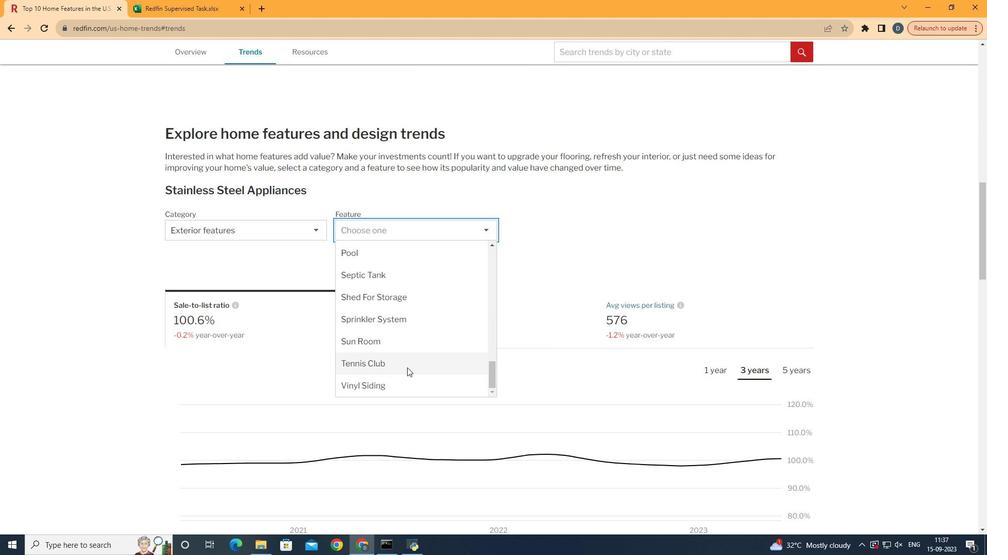 
Action: Mouse scrolled (421, 353) with delta (0, 0)
Screenshot: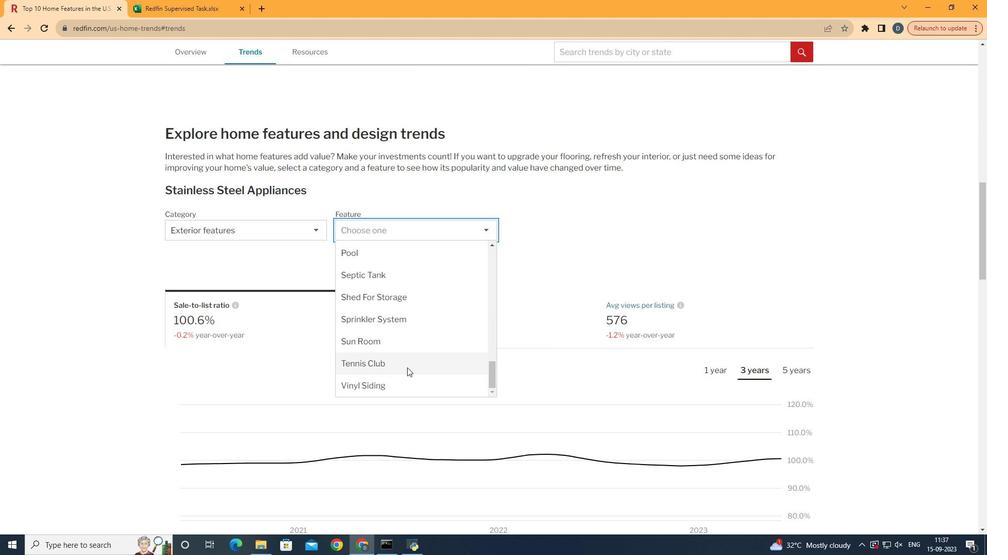 
Action: Mouse moved to (414, 396)
Screenshot: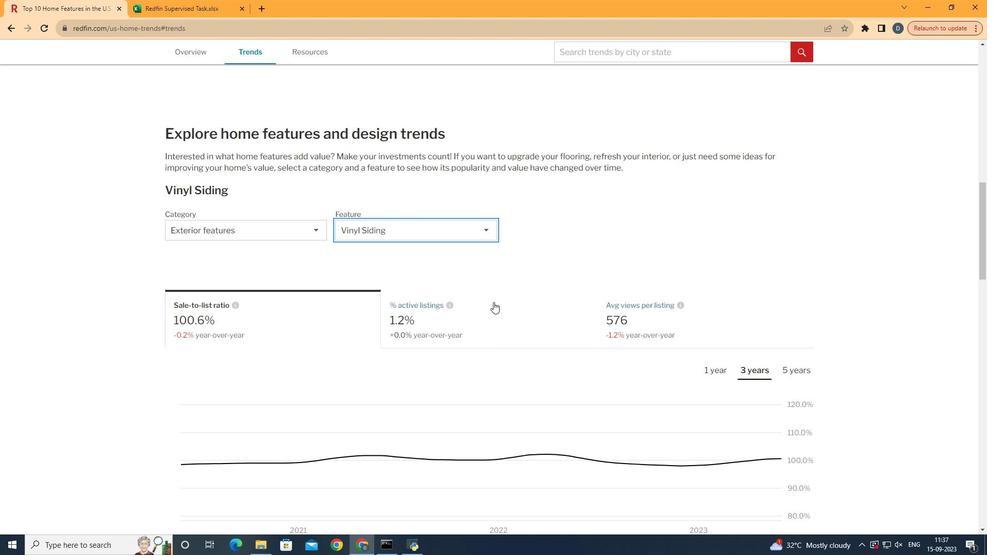 
Action: Mouse pressed left at (414, 396)
Screenshot: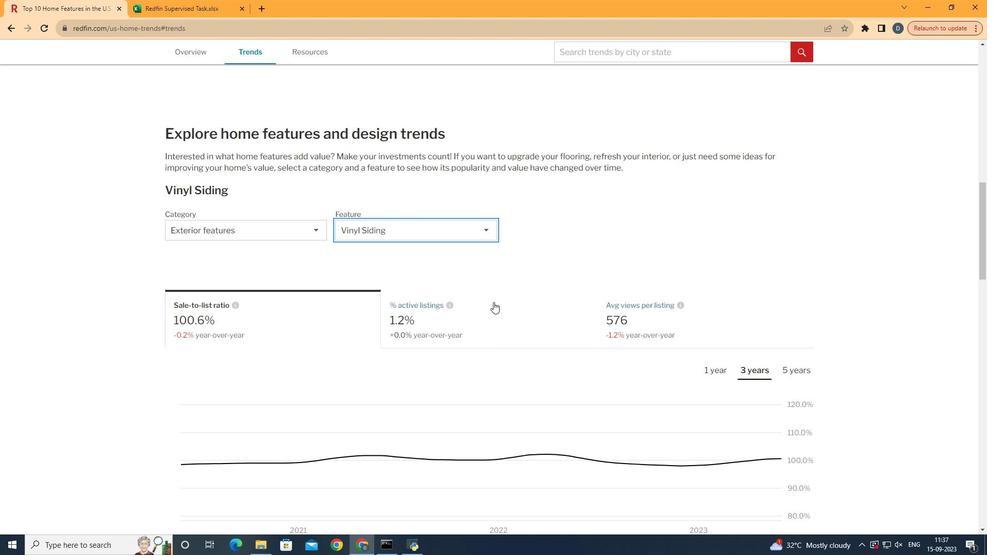 
Action: Mouse moved to (528, 221)
Screenshot: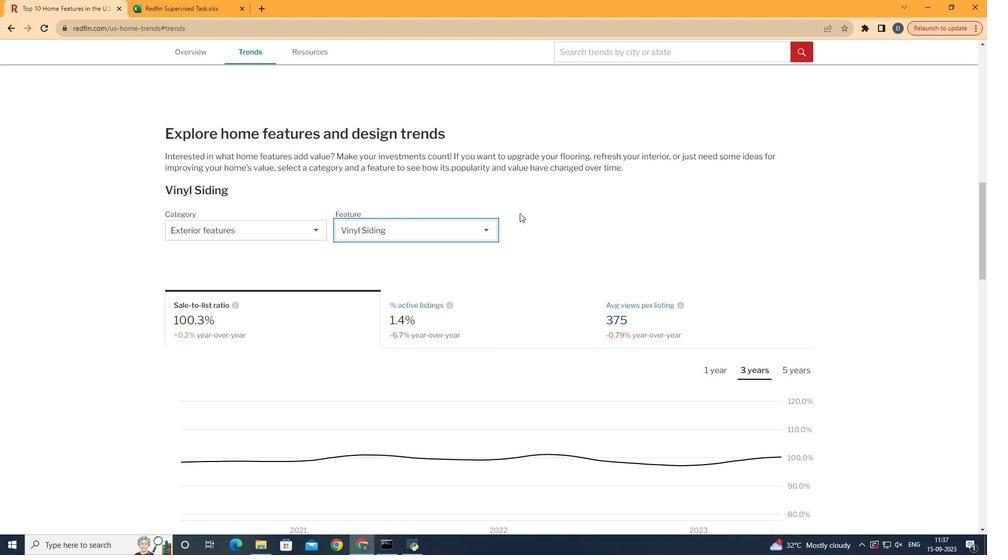 
Action: Mouse scrolled (528, 221) with delta (0, 0)
Screenshot: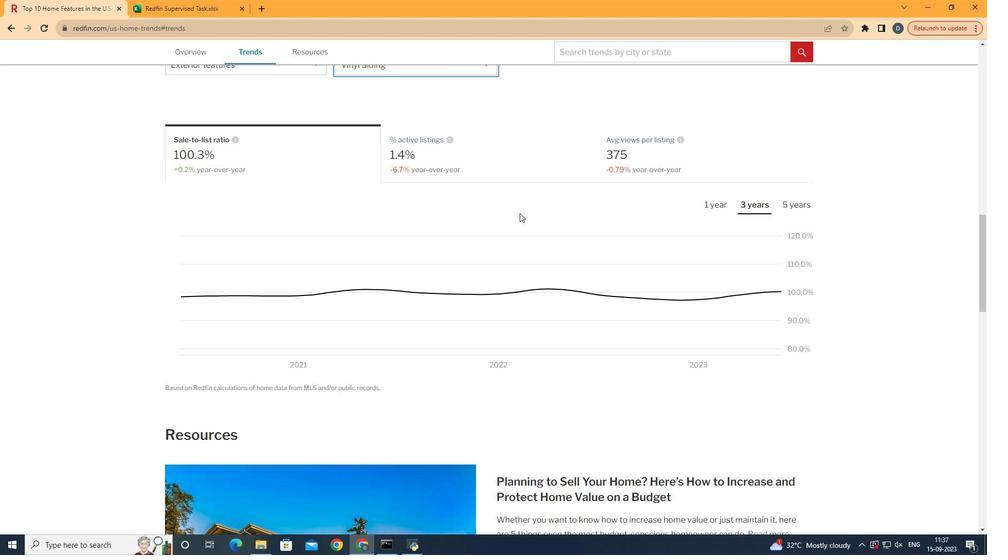 
Action: Mouse scrolled (528, 221) with delta (0, 0)
Screenshot: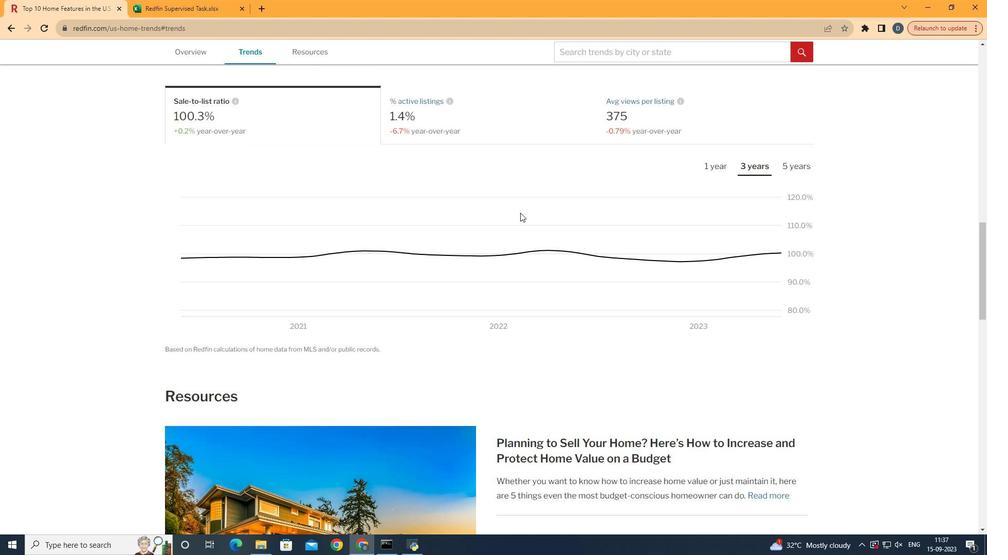 
Action: Mouse scrolled (528, 221) with delta (0, 0)
Screenshot: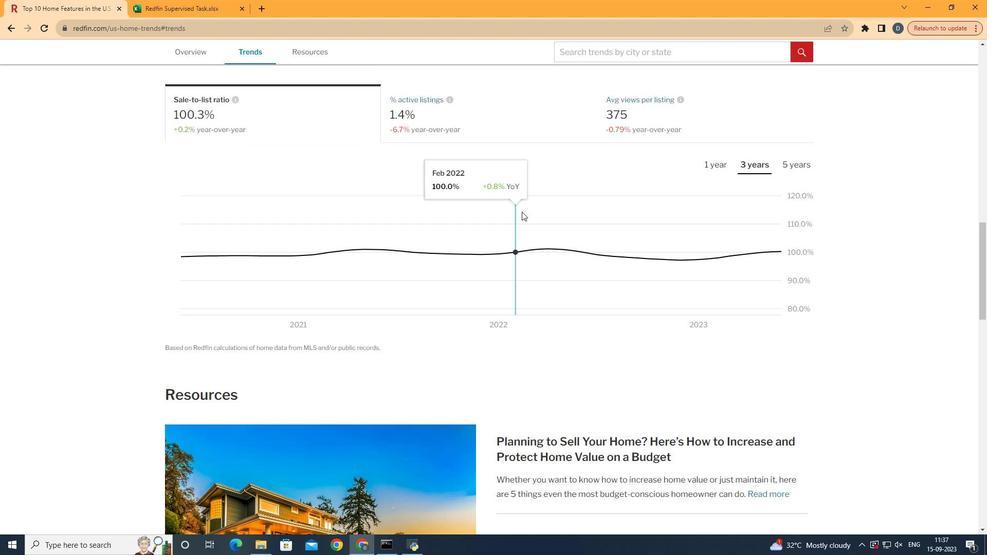 
Action: Mouse scrolled (528, 221) with delta (0, 0)
Screenshot: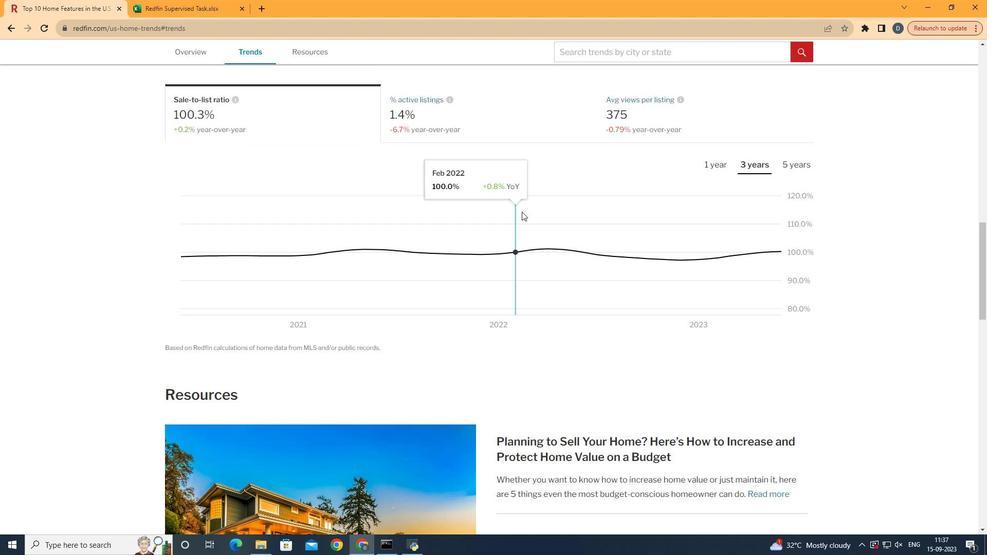 
Action: Mouse moved to (504, 125)
Screenshot: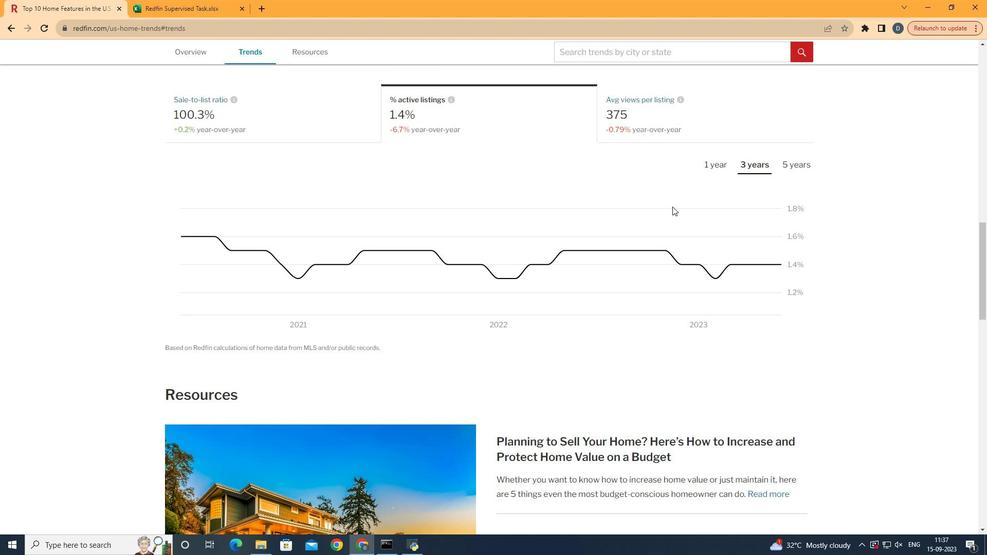 
Action: Mouse pressed left at (504, 125)
Screenshot: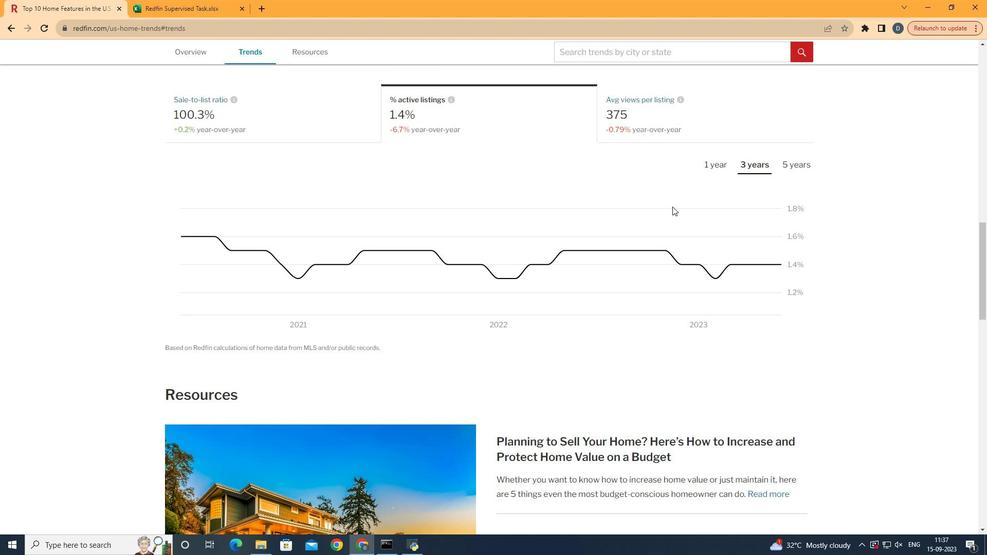 
Action: Mouse moved to (762, 179)
Screenshot: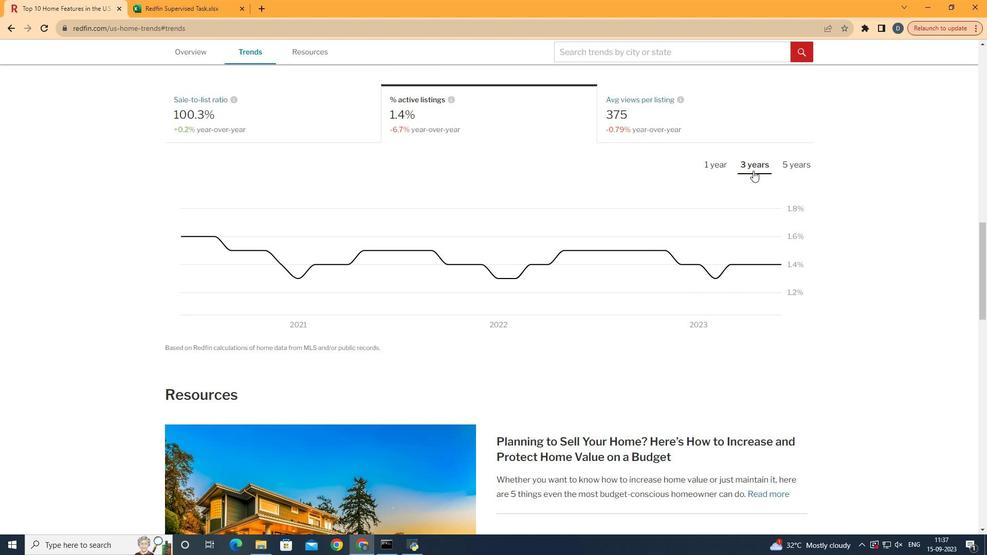 
Action: Mouse pressed left at (762, 179)
Screenshot: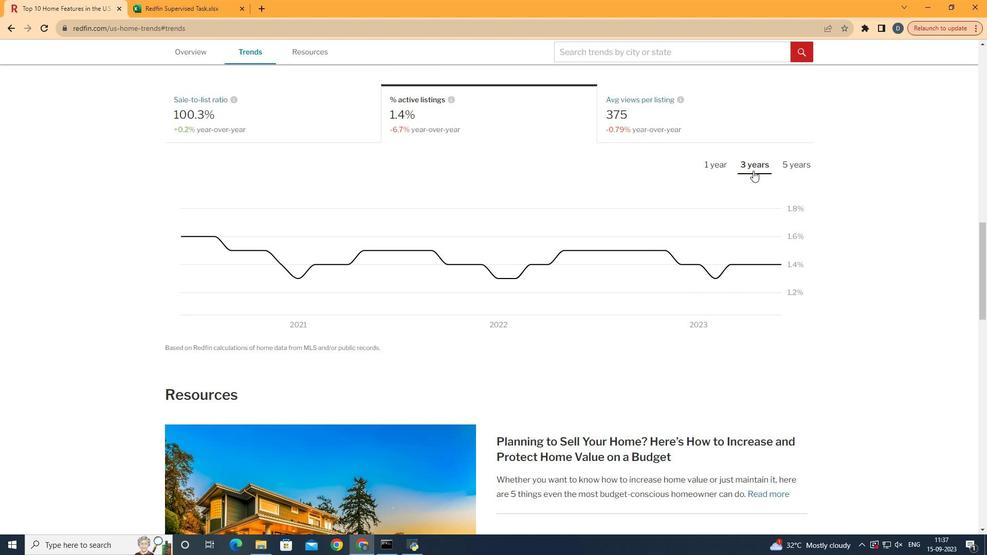 
